 Task: Look for space in Nixa, United States from 10th July, 2023 to 15th July, 2023 for 7 adults in price range Rs.10000 to Rs.15000. Place can be entire place or shared room with 4 bedrooms having 7 beds and 4 bathrooms. Property type can be house, flat, guest house. Amenities needed are: wifi, TV, free parkinig on premises, gym, breakfast. Booking option can be shelf check-in. Required host language is English.
Action: Mouse moved to (413, 102)
Screenshot: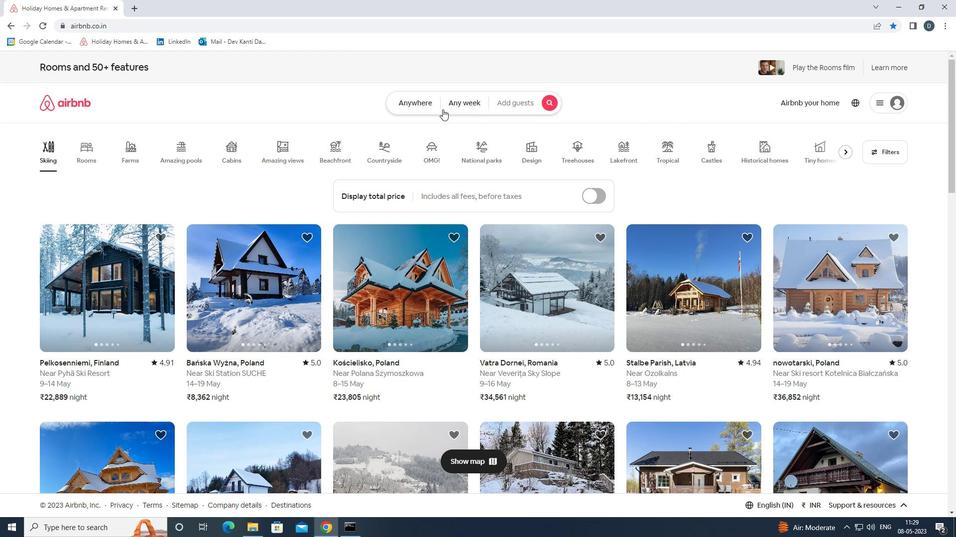 
Action: Mouse pressed left at (413, 102)
Screenshot: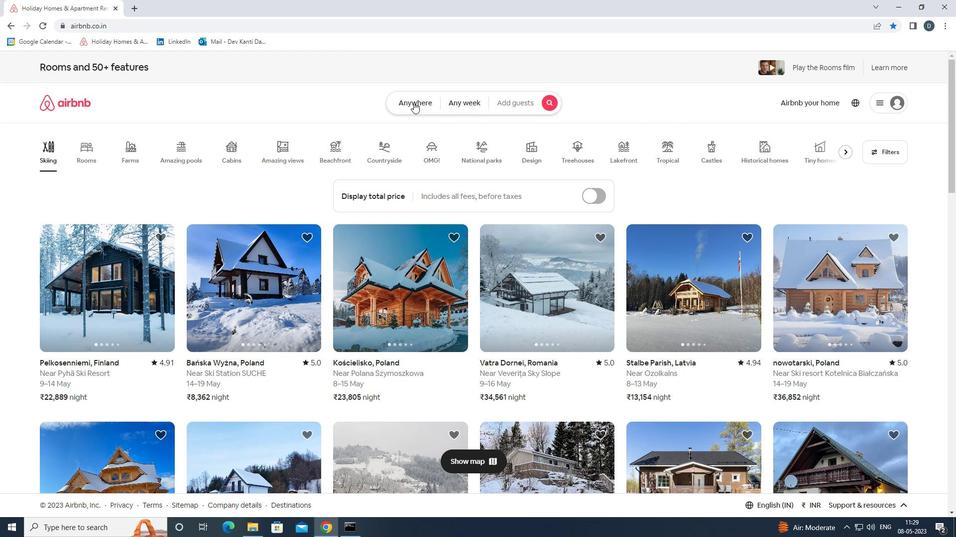 
Action: Mouse moved to (386, 139)
Screenshot: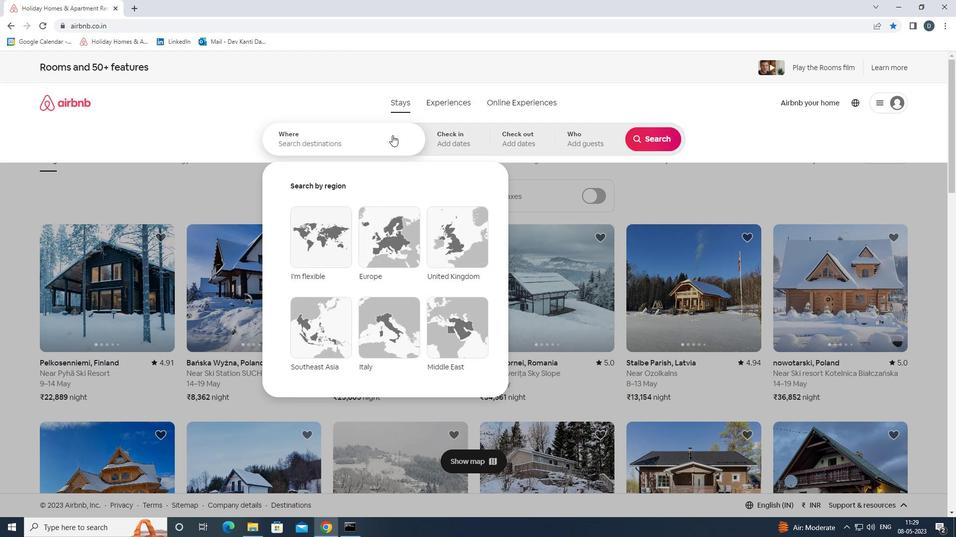 
Action: Mouse pressed left at (386, 139)
Screenshot: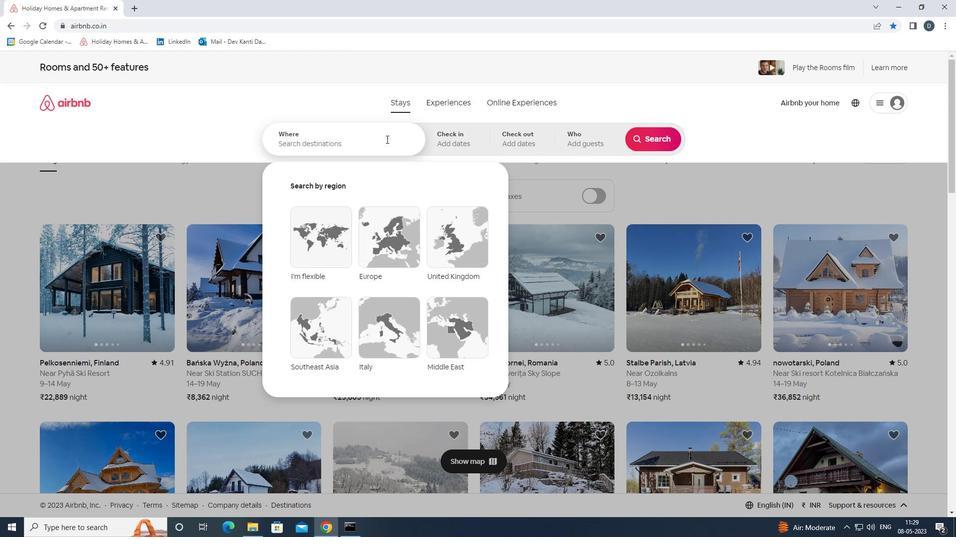 
Action: Mouse moved to (408, 130)
Screenshot: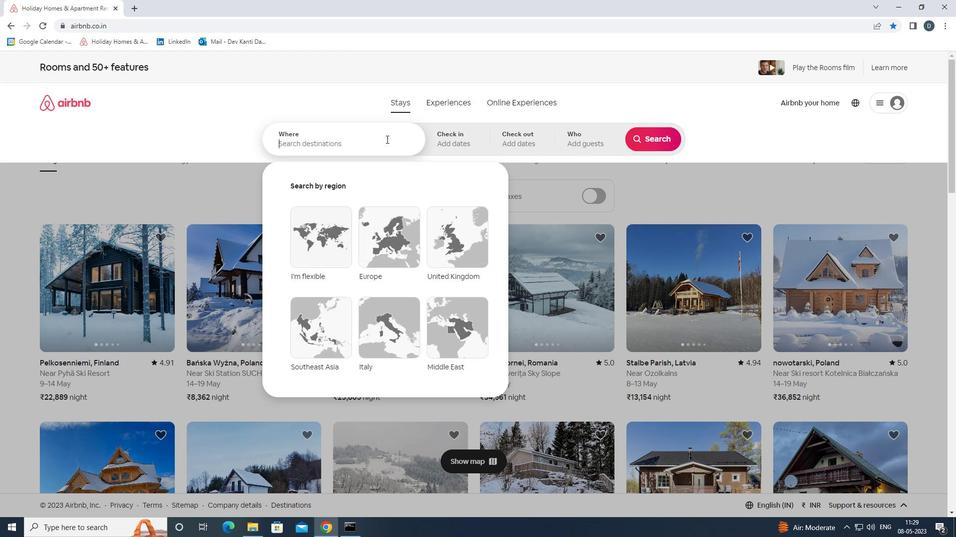 
Action: Key pressed <Key.shift><Key.shift><Key.shift>NIXA,<Key.space><Key.shift><Key.shift><Key.shift><Key.shift><Key.shift><Key.shift><Key.shift>UNITED<Key.space><Key.shift>STATES<Key.enter>
Screenshot: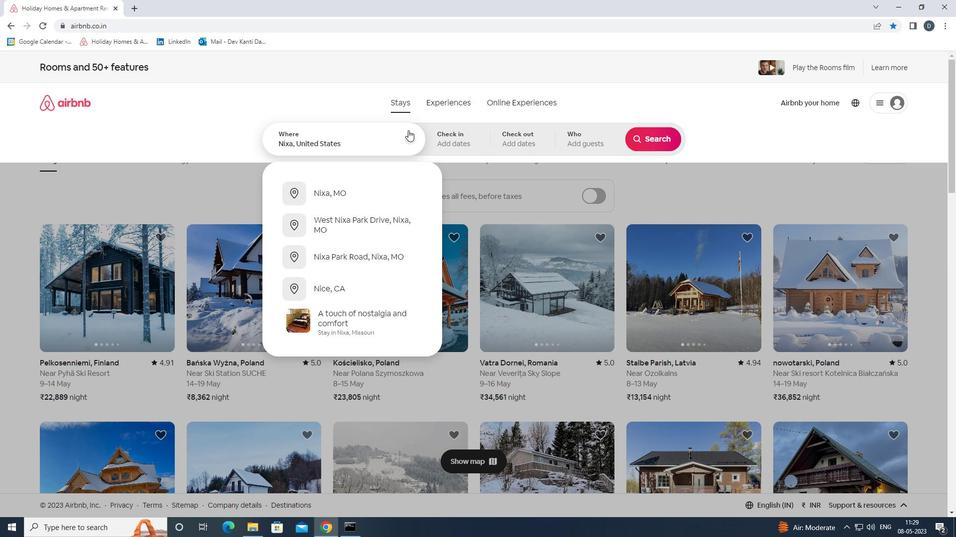 
Action: Mouse moved to (653, 216)
Screenshot: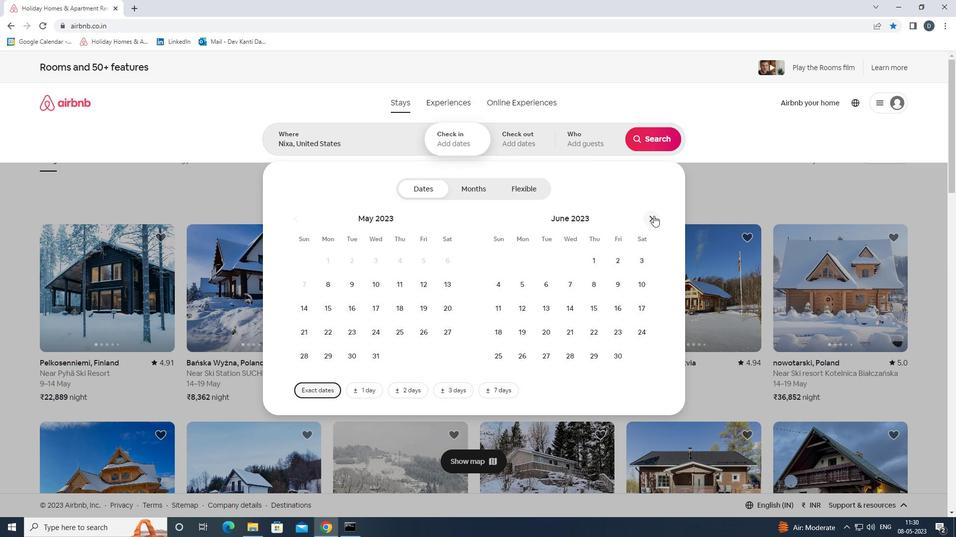 
Action: Mouse pressed left at (653, 216)
Screenshot: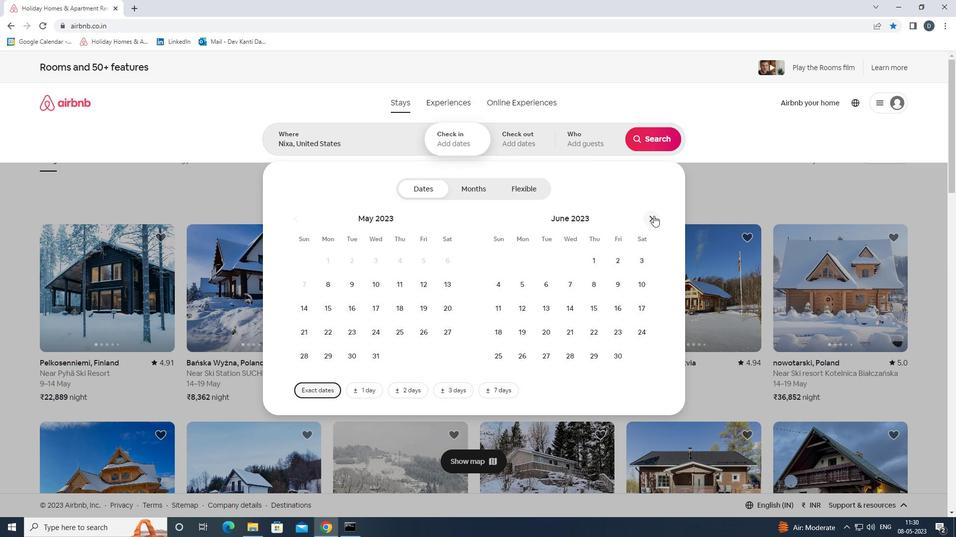 
Action: Mouse moved to (527, 308)
Screenshot: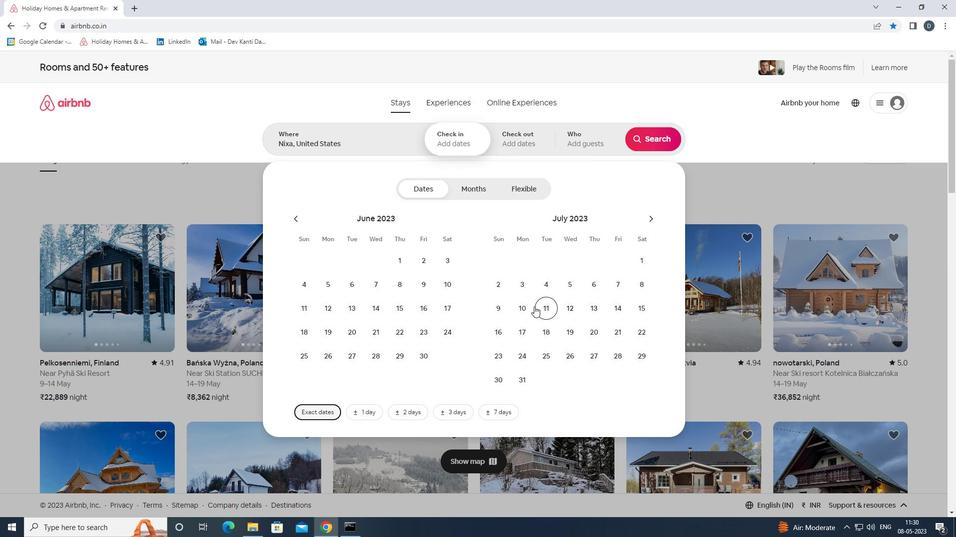 
Action: Mouse pressed left at (527, 308)
Screenshot: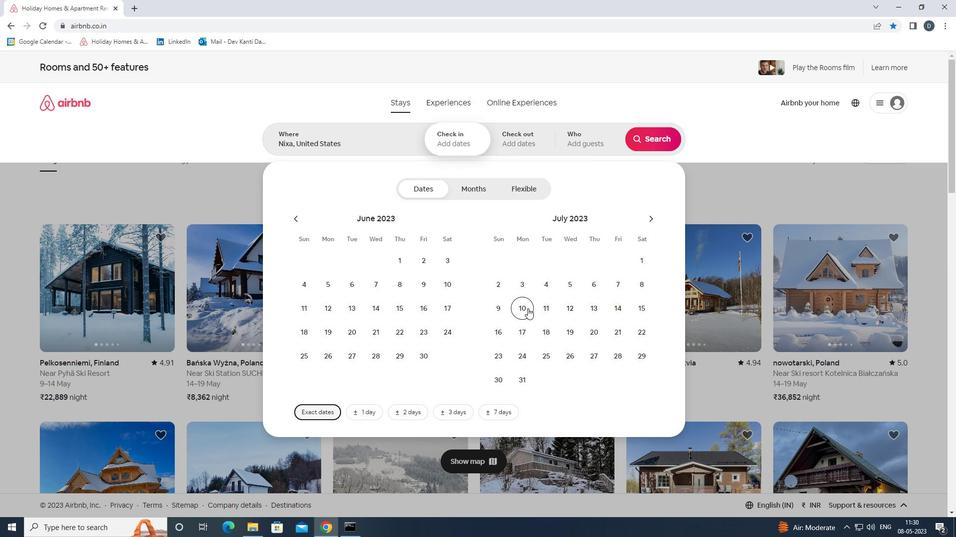 
Action: Mouse moved to (632, 310)
Screenshot: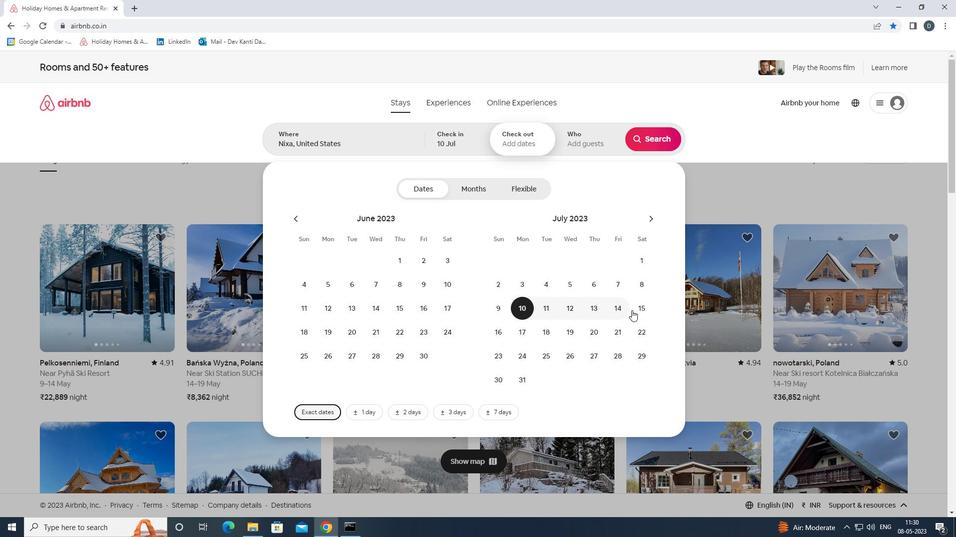 
Action: Mouse pressed left at (632, 310)
Screenshot: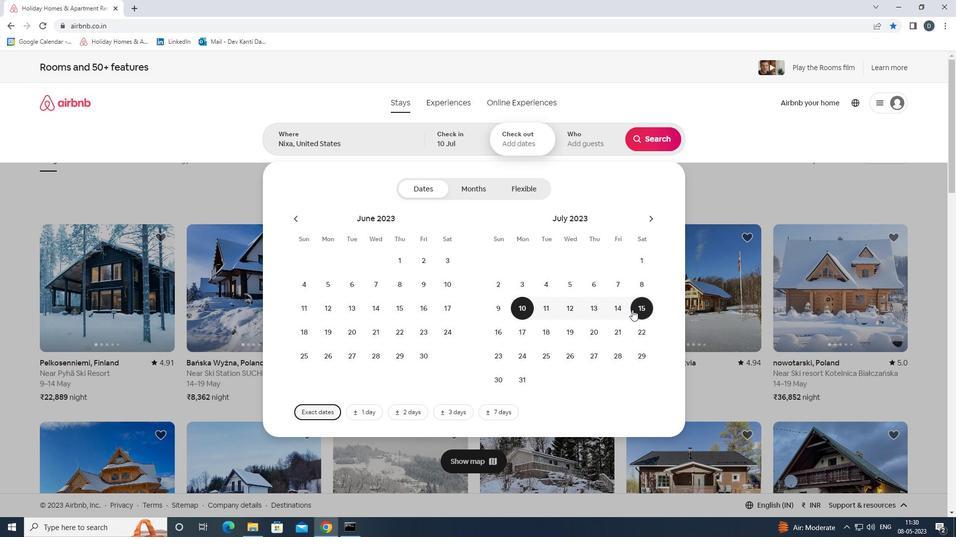
Action: Mouse moved to (595, 146)
Screenshot: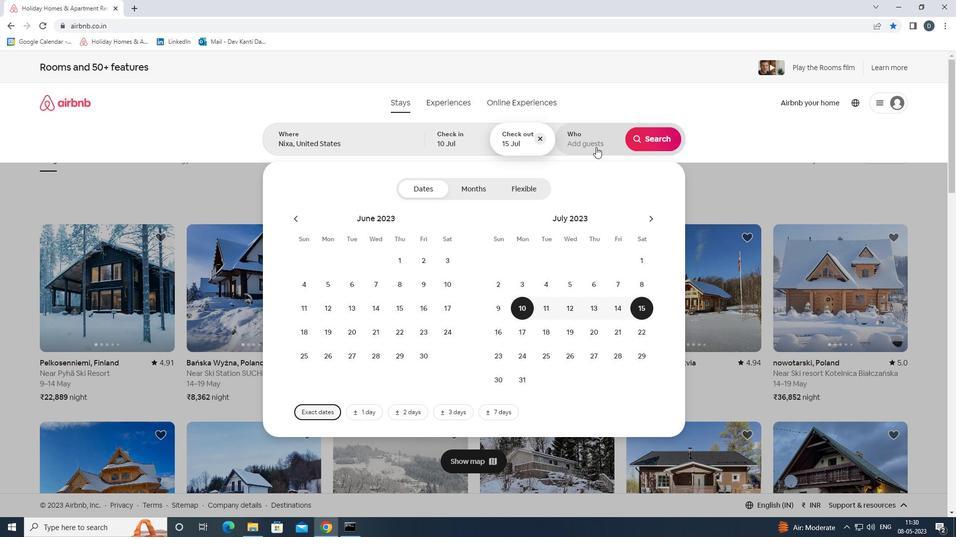 
Action: Mouse pressed left at (595, 146)
Screenshot: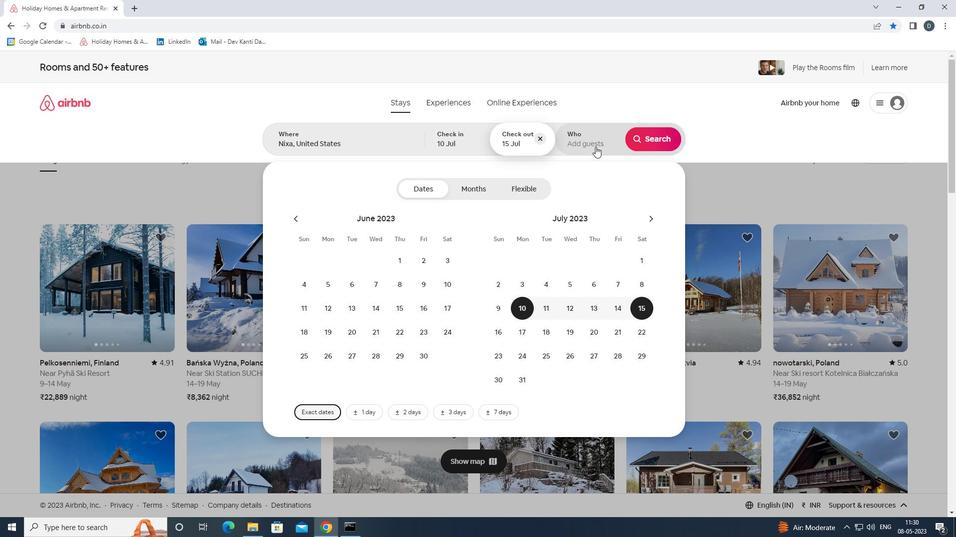 
Action: Mouse moved to (655, 192)
Screenshot: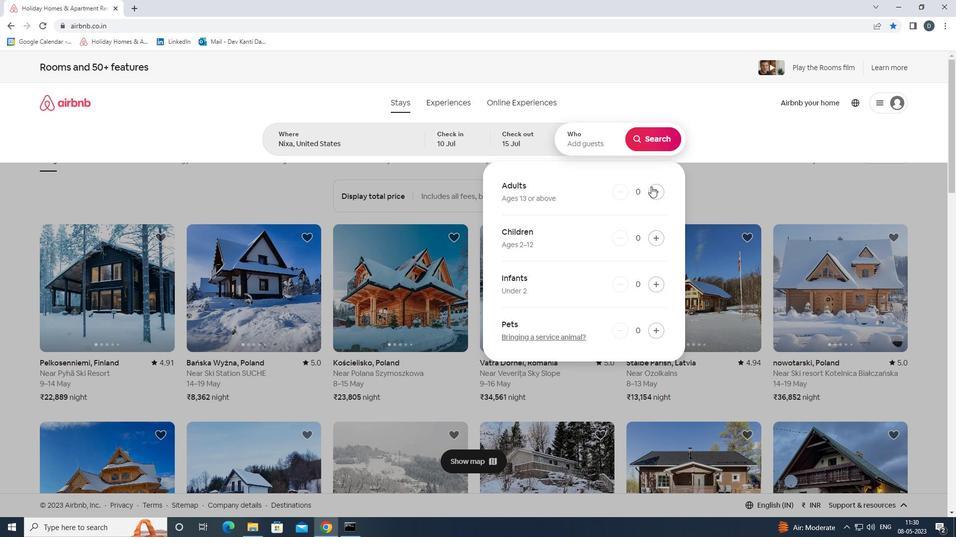 
Action: Mouse pressed left at (655, 192)
Screenshot: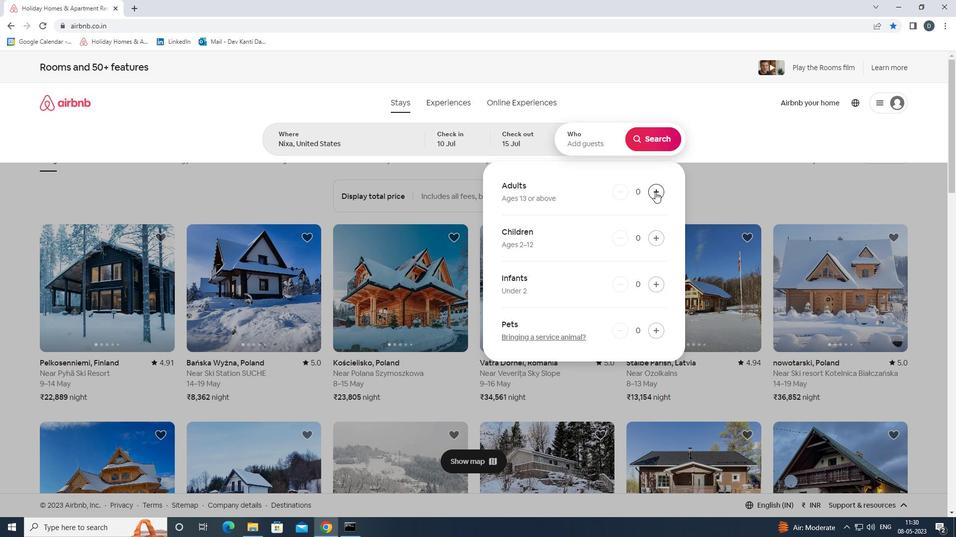 
Action: Mouse pressed left at (655, 192)
Screenshot: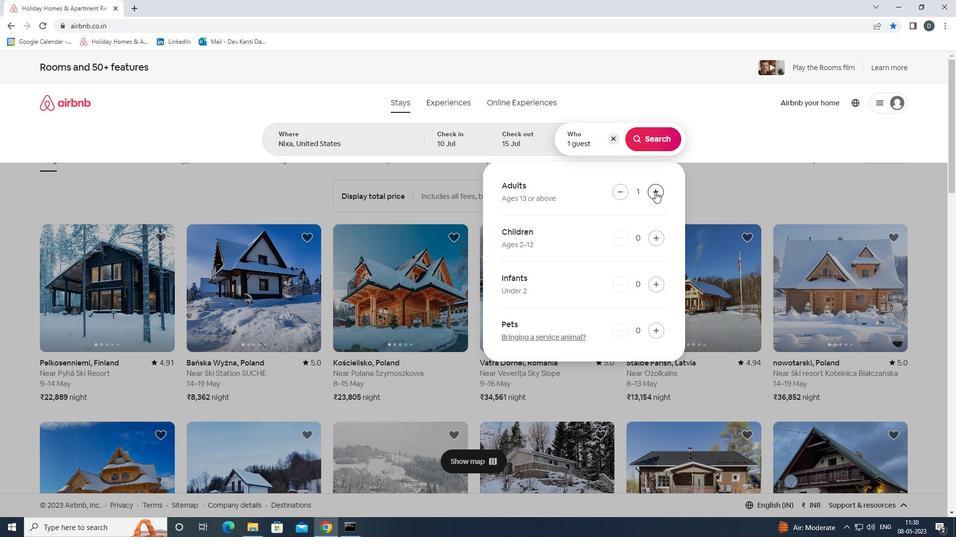 
Action: Mouse pressed left at (655, 192)
Screenshot: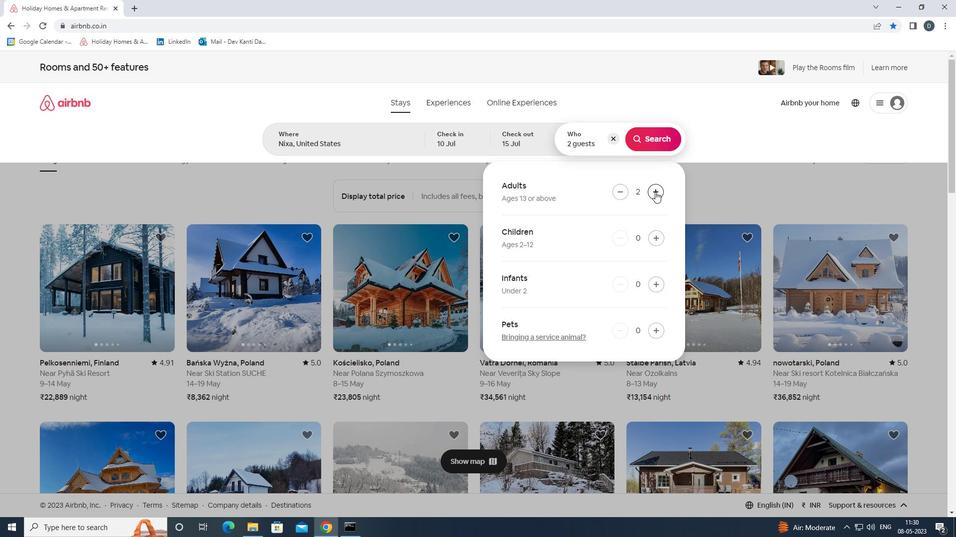 
Action: Mouse pressed left at (655, 192)
Screenshot: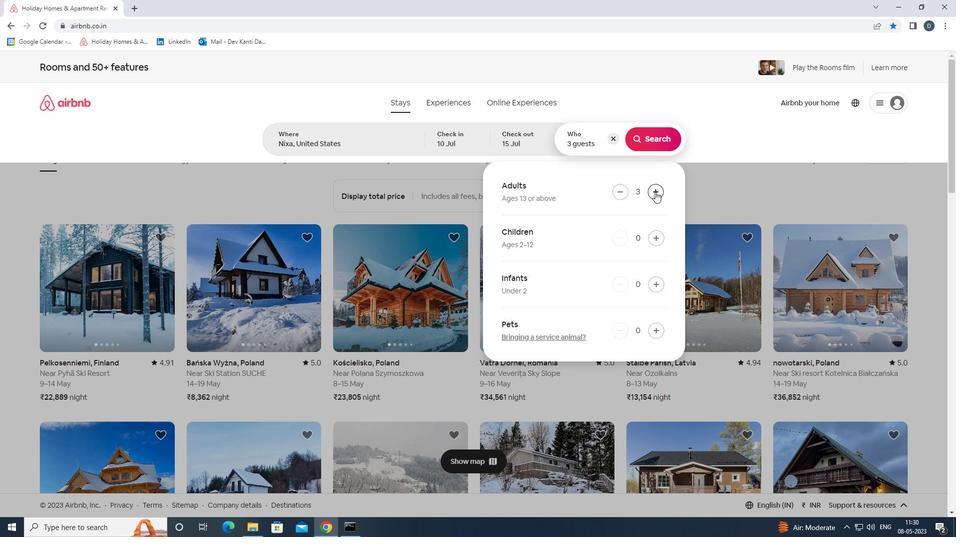 
Action: Mouse pressed left at (655, 192)
Screenshot: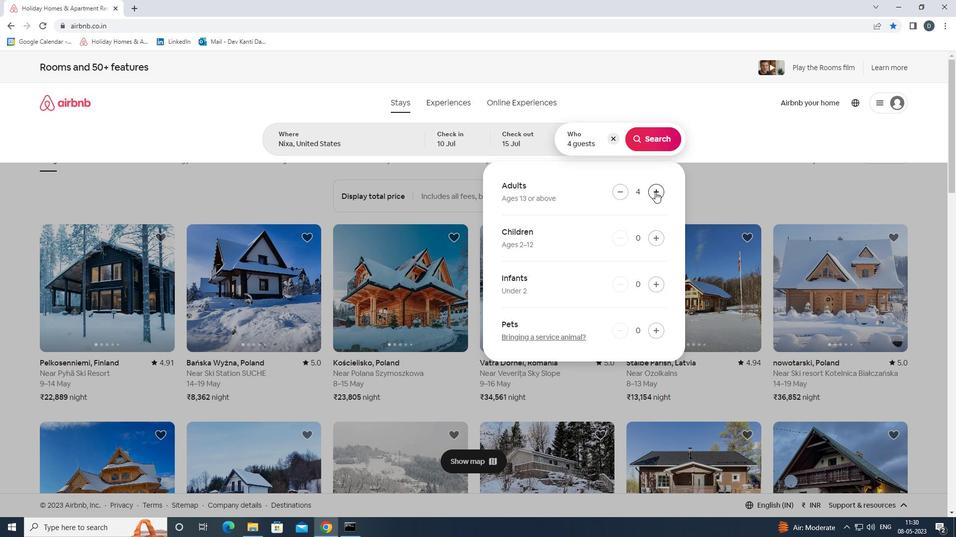 
Action: Mouse pressed left at (655, 192)
Screenshot: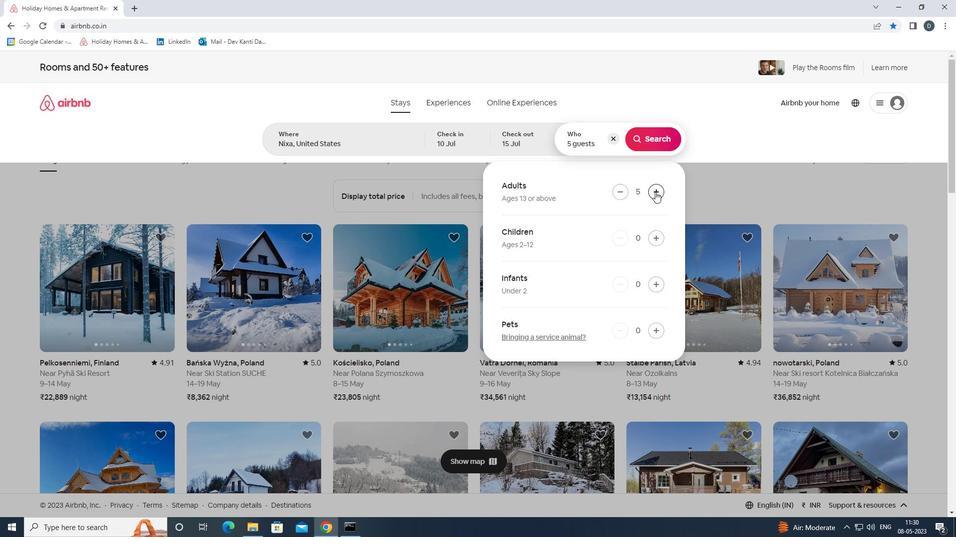 
Action: Mouse pressed left at (655, 192)
Screenshot: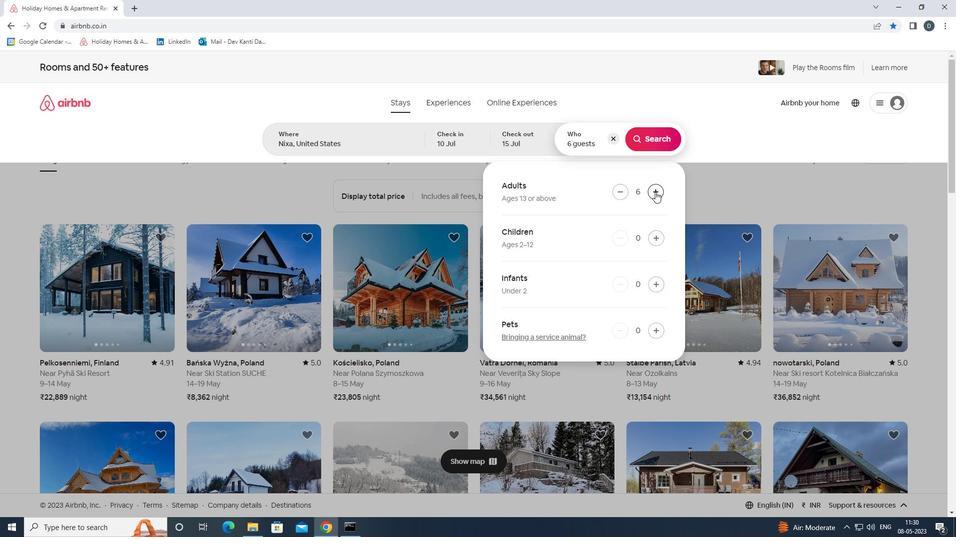 
Action: Mouse moved to (649, 146)
Screenshot: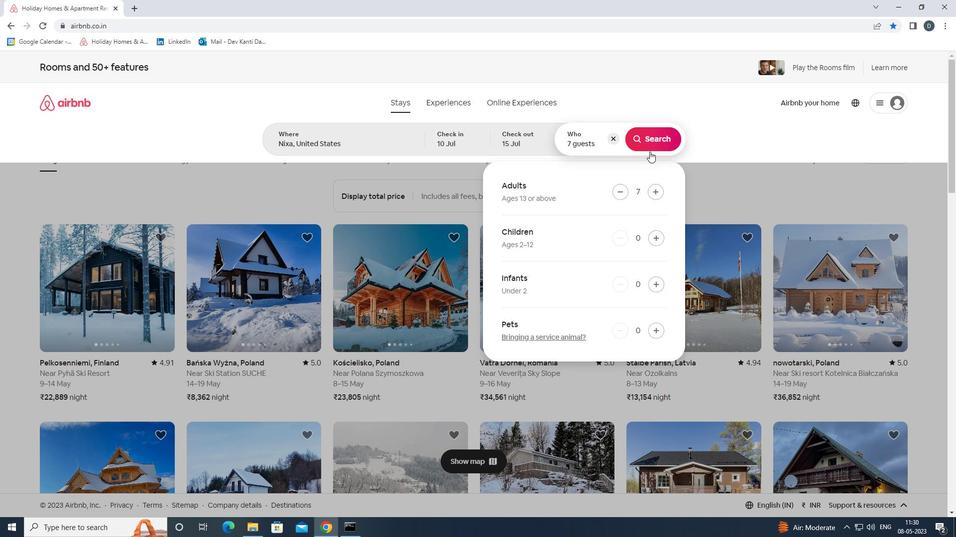 
Action: Mouse pressed left at (649, 146)
Screenshot: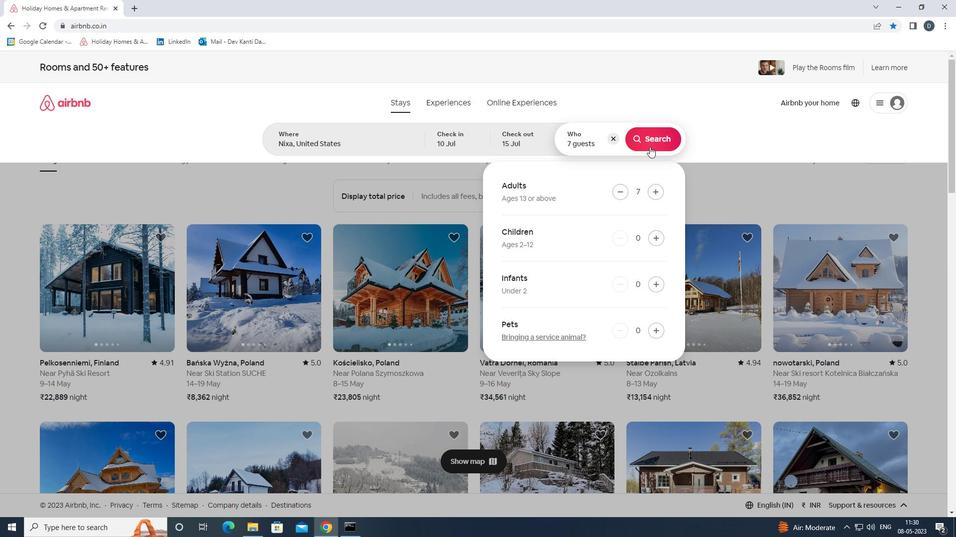 
Action: Mouse moved to (899, 104)
Screenshot: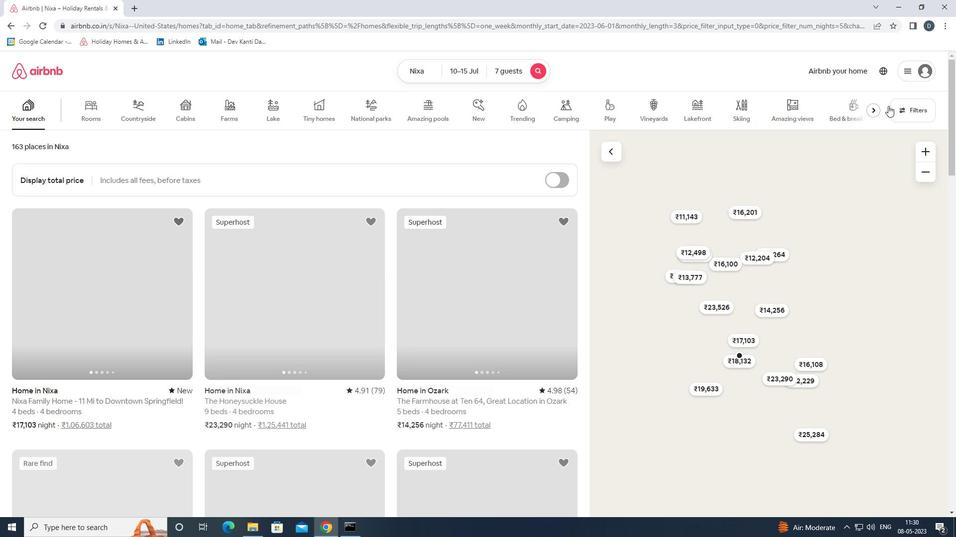 
Action: Mouse pressed left at (899, 104)
Screenshot: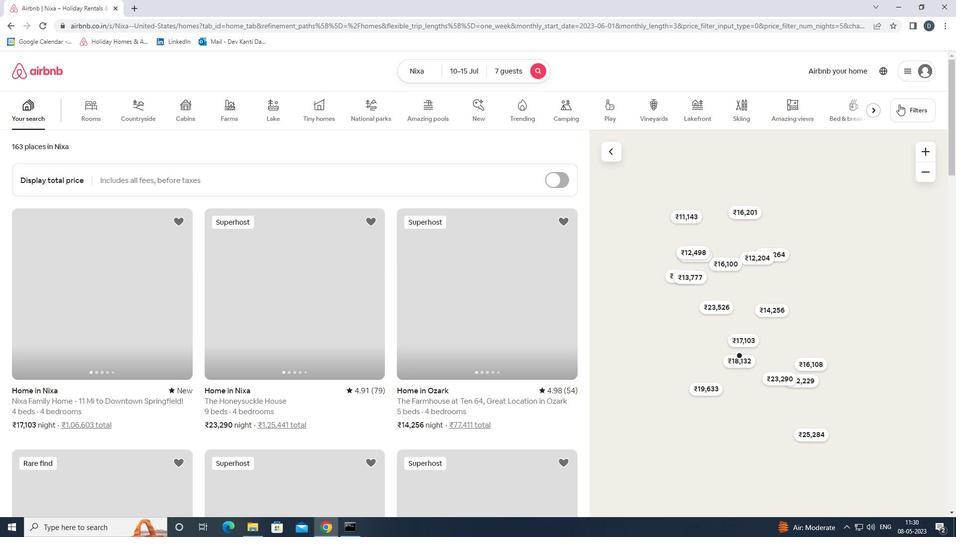 
Action: Mouse moved to (437, 354)
Screenshot: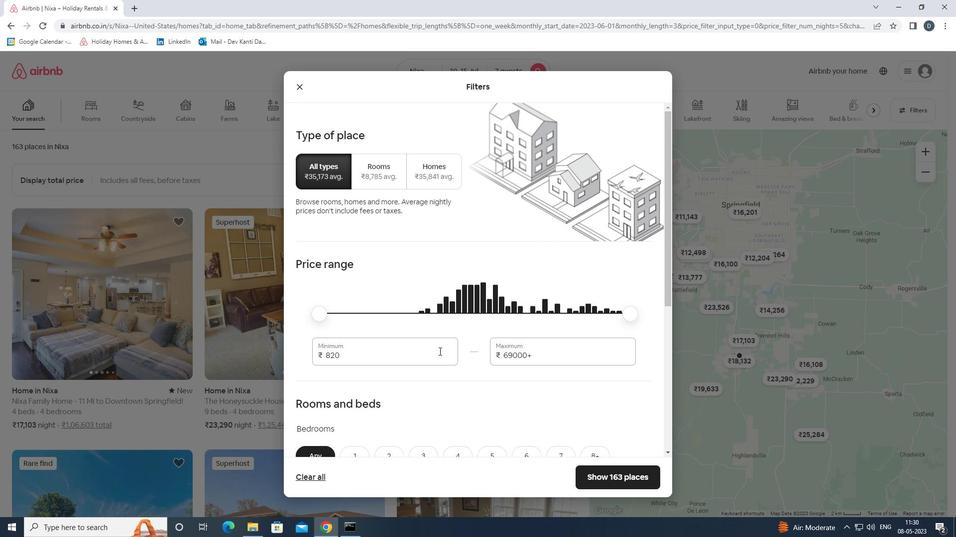 
Action: Mouse pressed left at (437, 354)
Screenshot: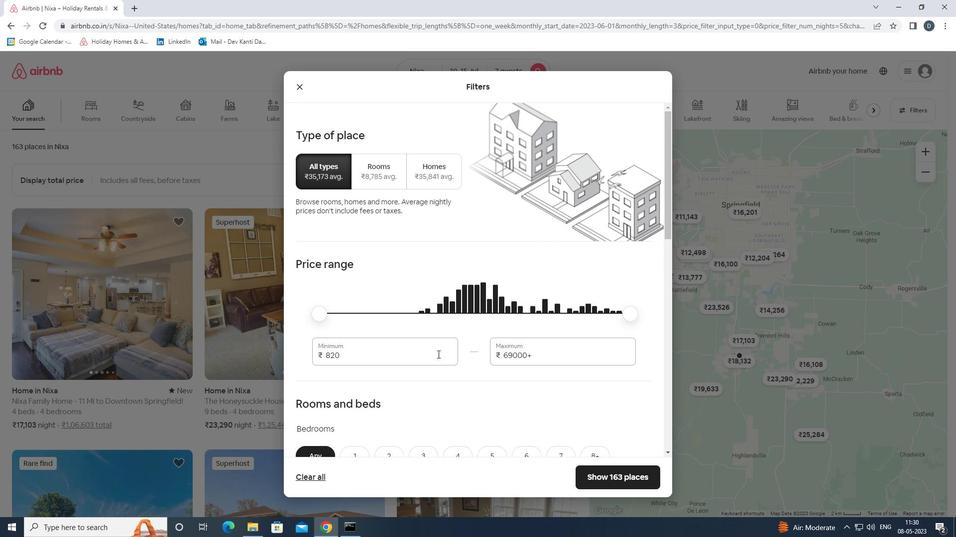 
Action: Mouse pressed left at (437, 354)
Screenshot: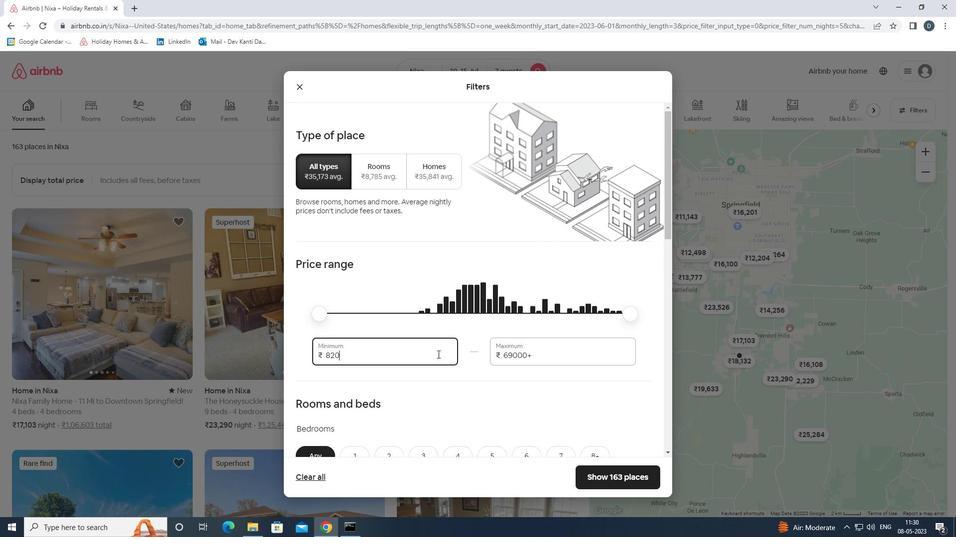 
Action: Mouse moved to (440, 347)
Screenshot: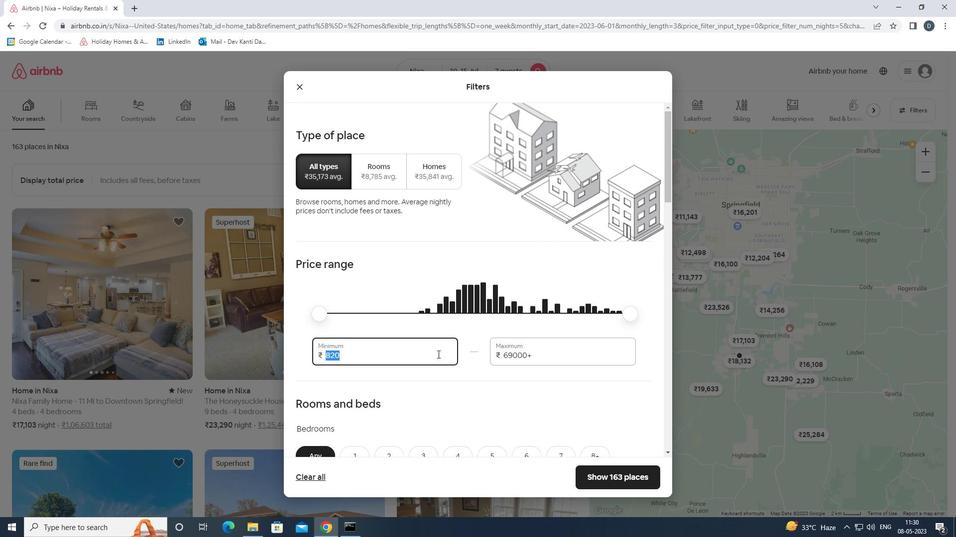 
Action: Key pressed 10000<Key.tab>15000
Screenshot: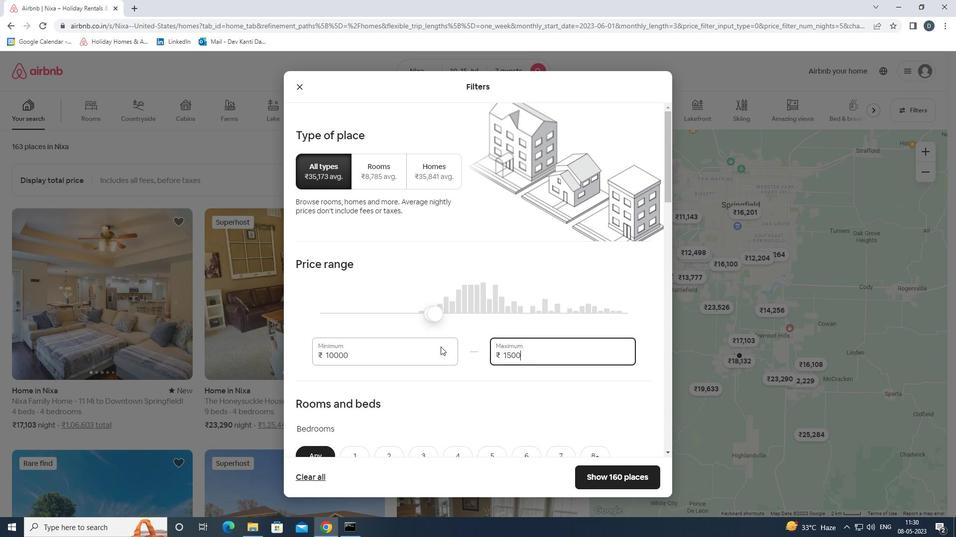 
Action: Mouse scrolled (440, 346) with delta (0, 0)
Screenshot: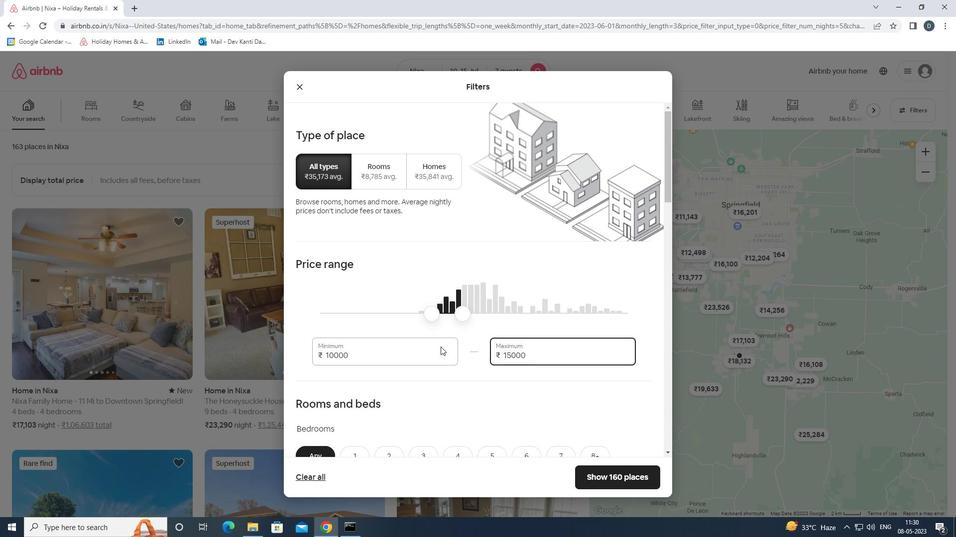 
Action: Mouse scrolled (440, 346) with delta (0, 0)
Screenshot: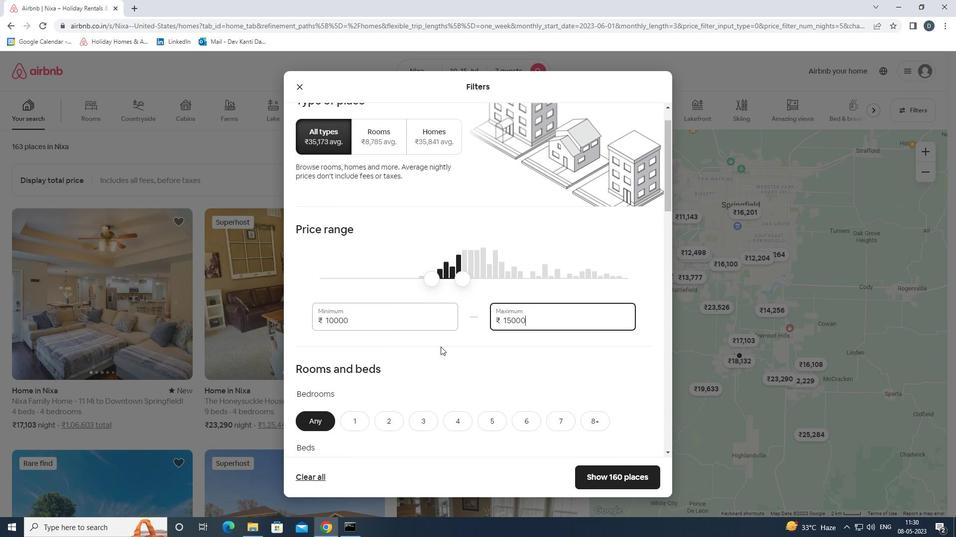 
Action: Mouse scrolled (440, 346) with delta (0, 0)
Screenshot: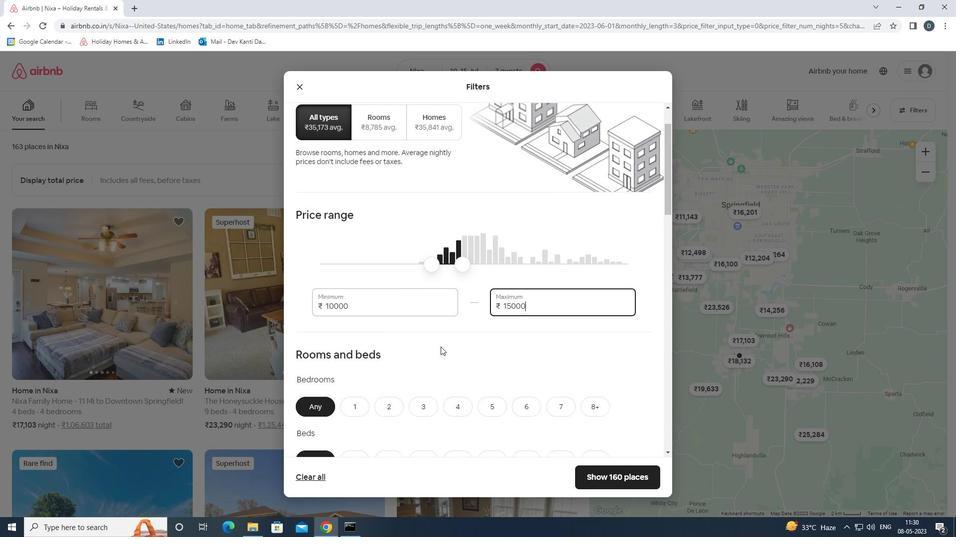 
Action: Mouse moved to (462, 310)
Screenshot: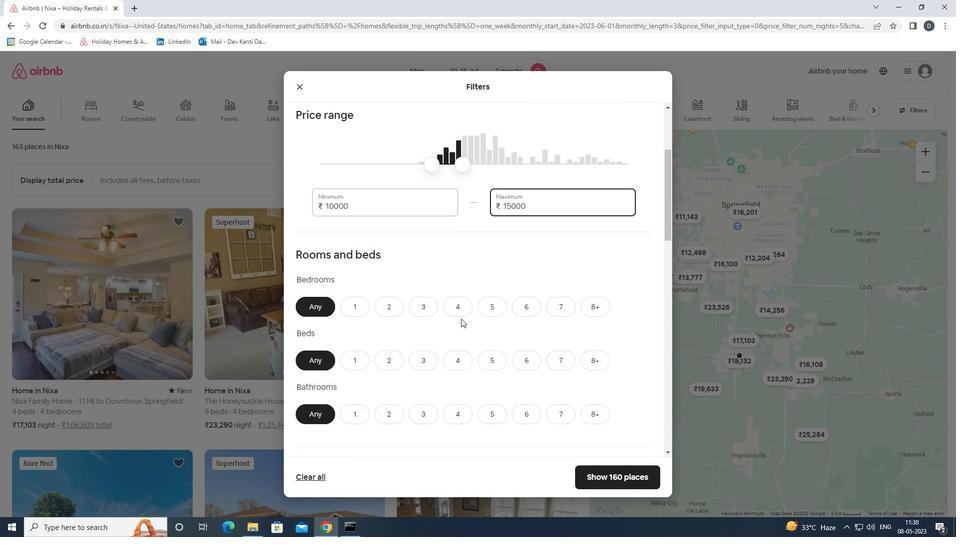 
Action: Mouse pressed left at (462, 310)
Screenshot: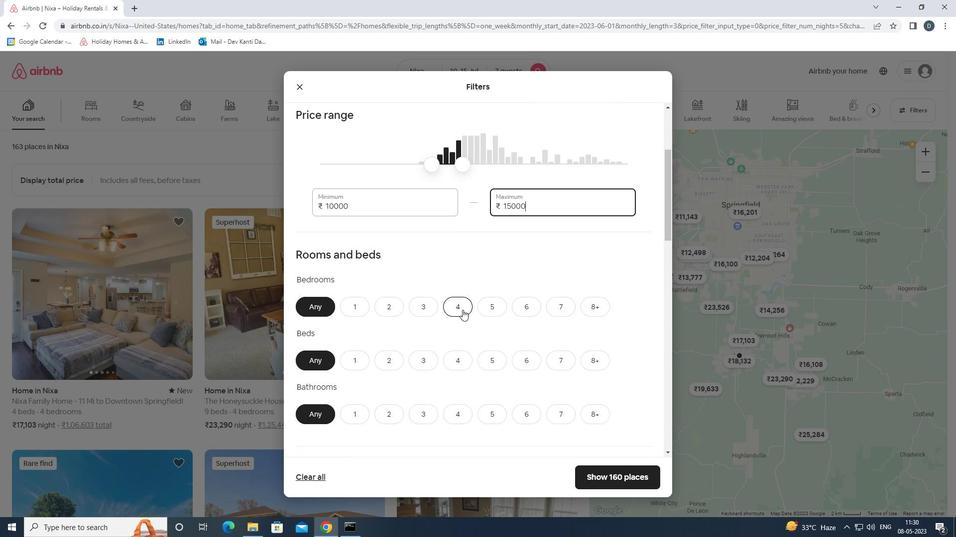 
Action: Mouse moved to (564, 365)
Screenshot: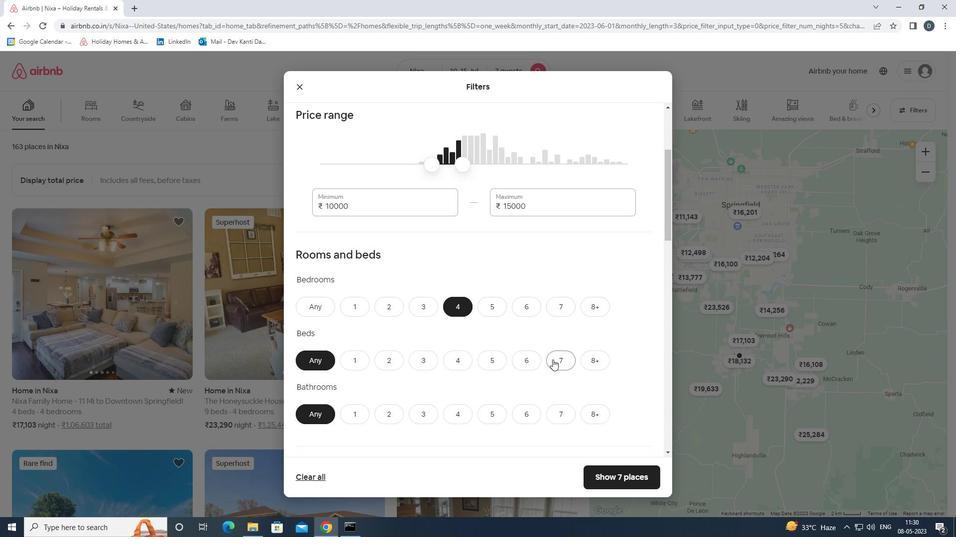 
Action: Mouse pressed left at (564, 365)
Screenshot: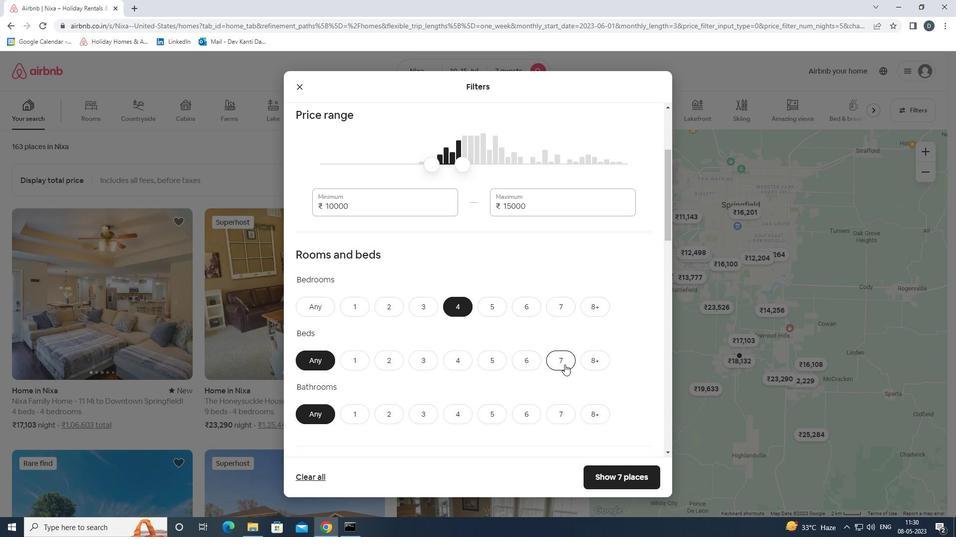 
Action: Mouse moved to (461, 410)
Screenshot: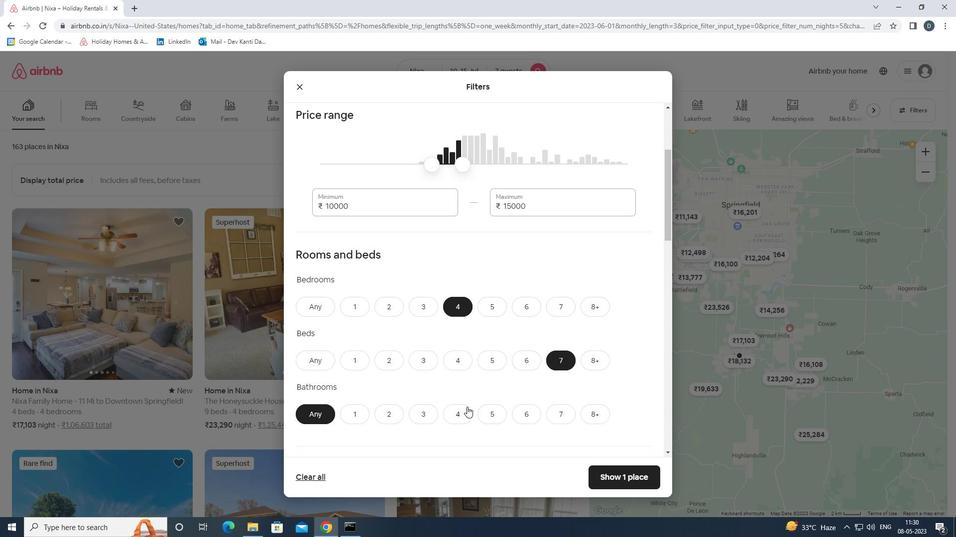 
Action: Mouse pressed left at (461, 410)
Screenshot: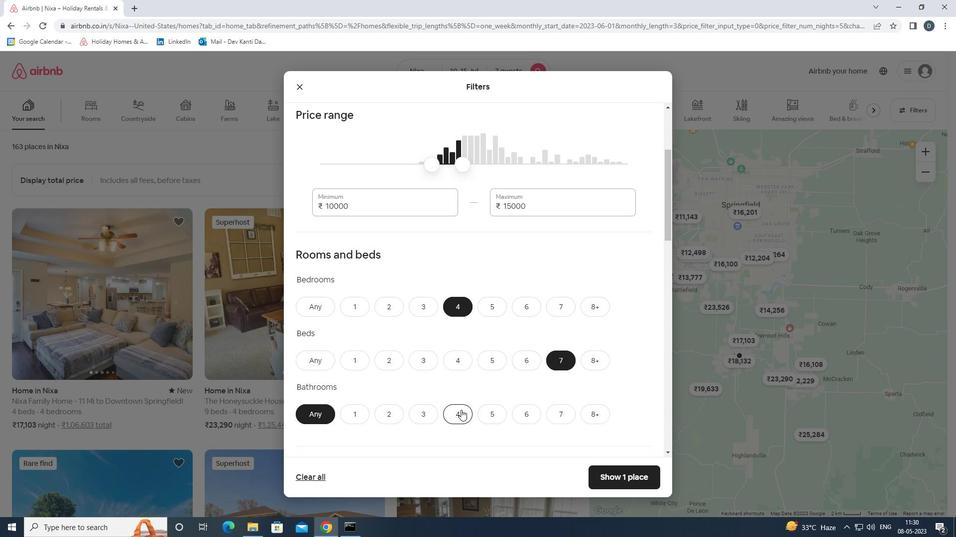 
Action: Mouse moved to (460, 410)
Screenshot: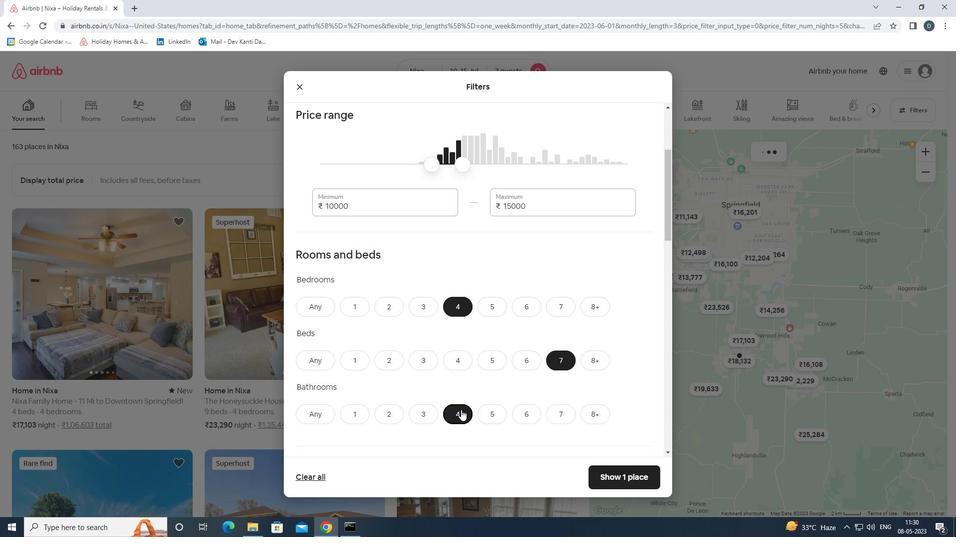 
Action: Mouse scrolled (460, 410) with delta (0, 0)
Screenshot: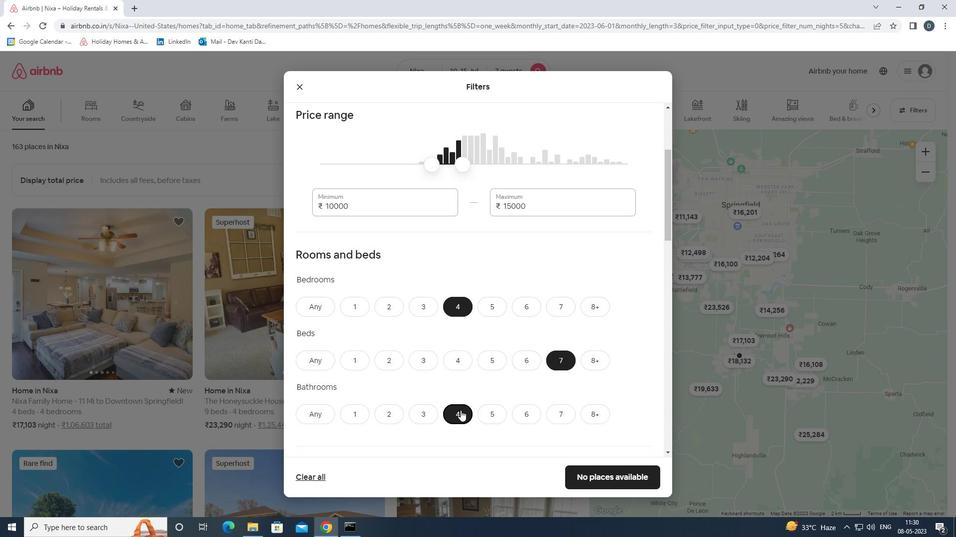
Action: Mouse scrolled (460, 410) with delta (0, 0)
Screenshot: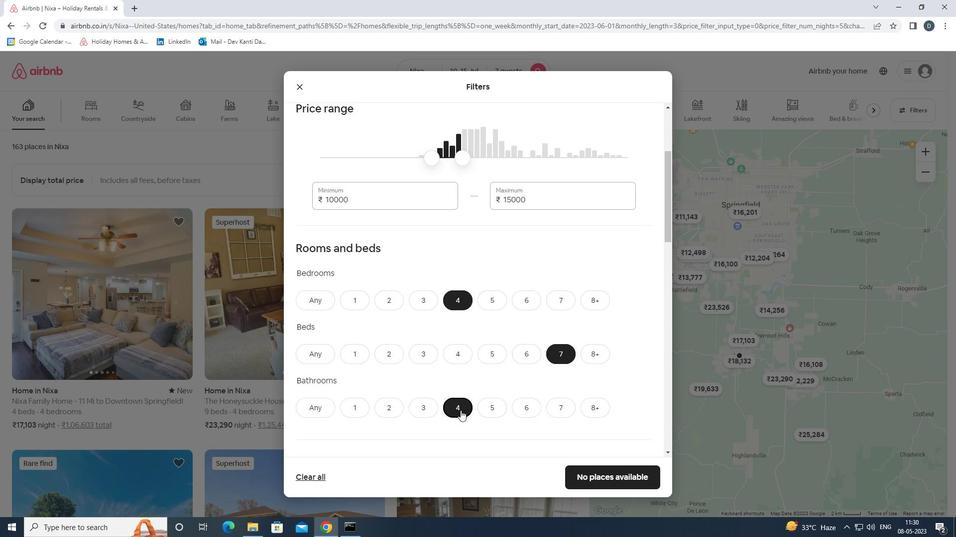 
Action: Mouse scrolled (460, 410) with delta (0, 0)
Screenshot: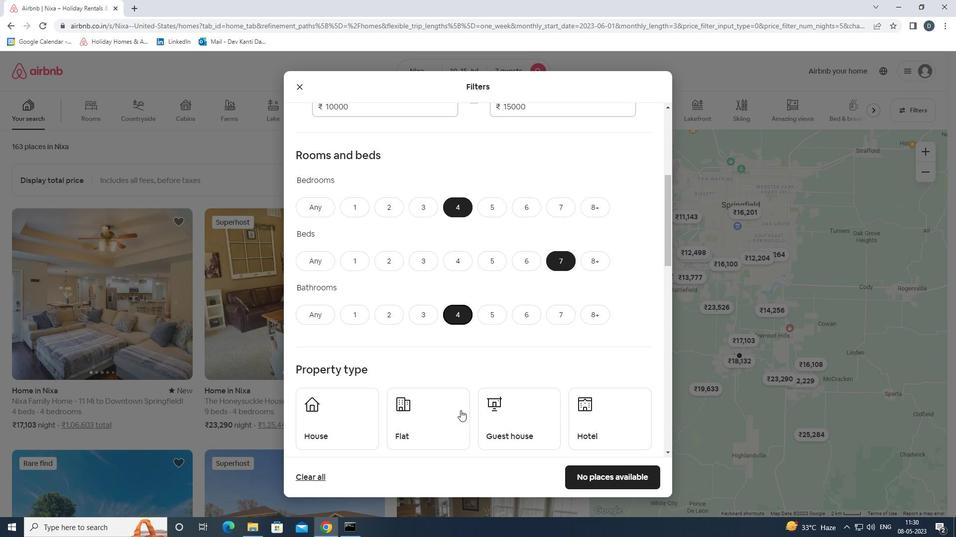 
Action: Mouse moved to (361, 389)
Screenshot: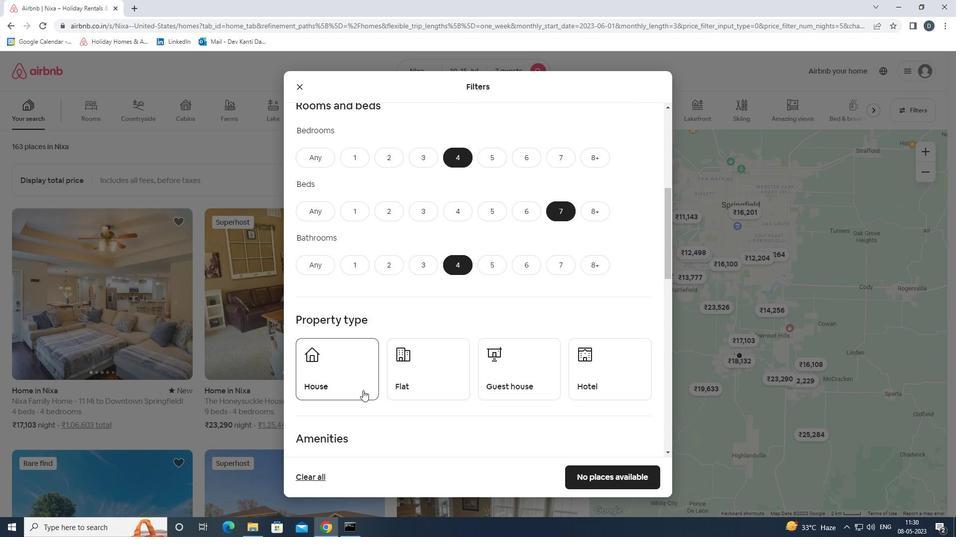 
Action: Mouse pressed left at (361, 389)
Screenshot: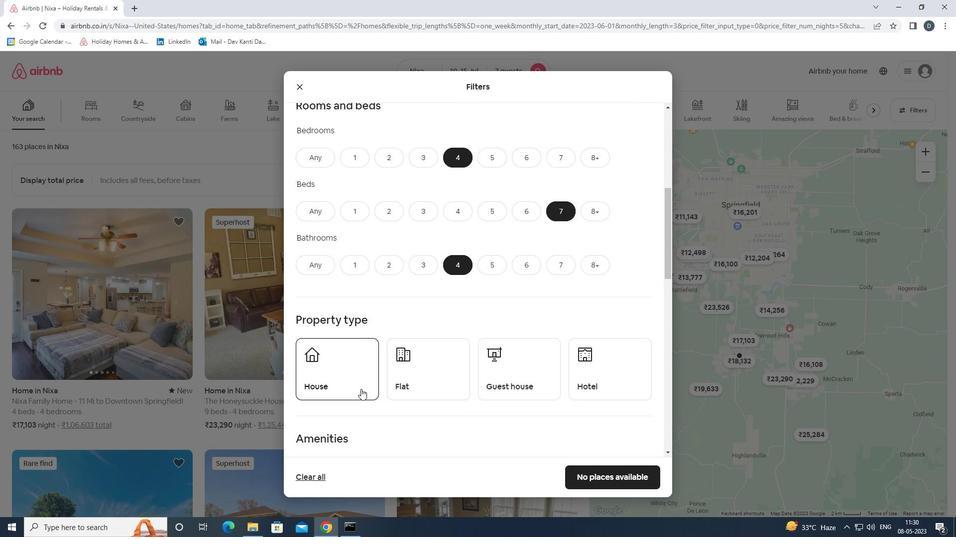 
Action: Mouse moved to (439, 376)
Screenshot: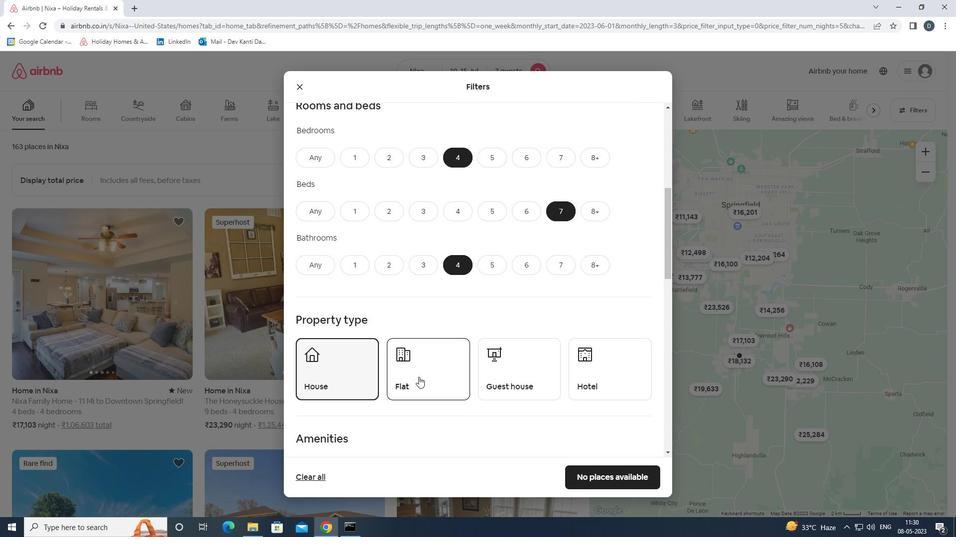 
Action: Mouse pressed left at (439, 376)
Screenshot: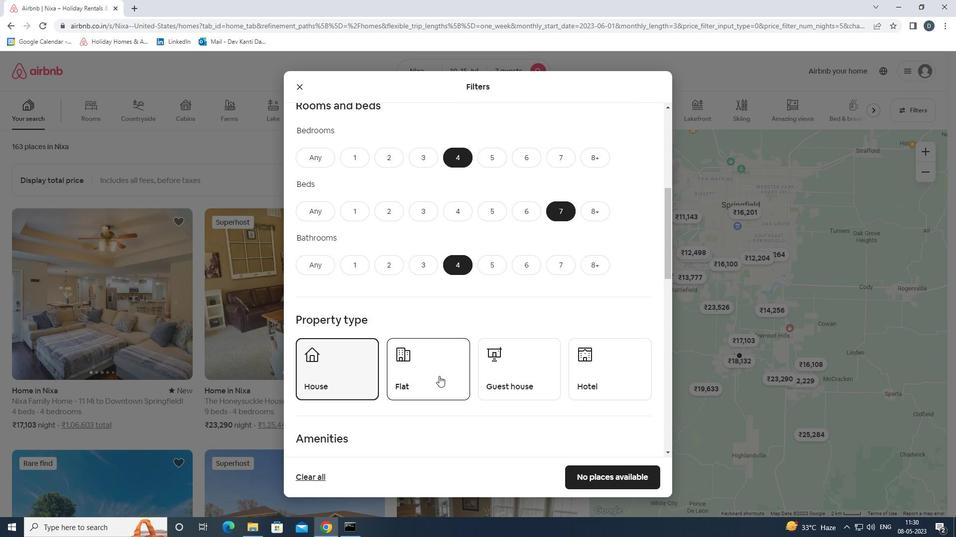 
Action: Mouse moved to (509, 371)
Screenshot: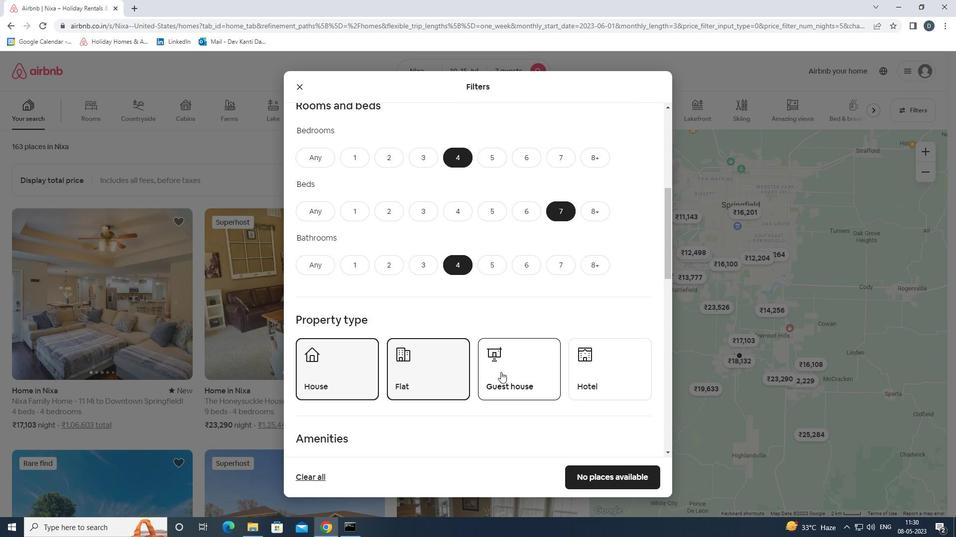 
Action: Mouse pressed left at (509, 371)
Screenshot: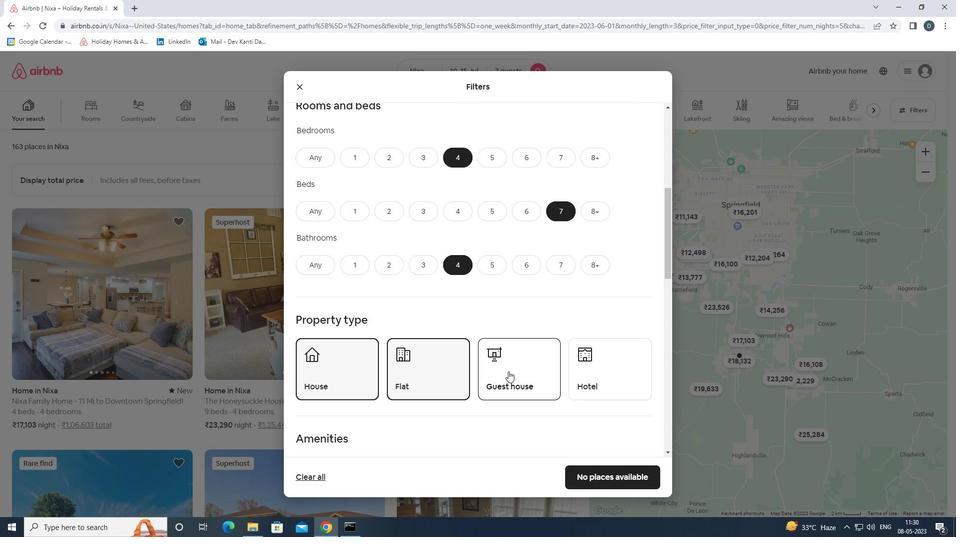 
Action: Mouse scrolled (509, 371) with delta (0, 0)
Screenshot: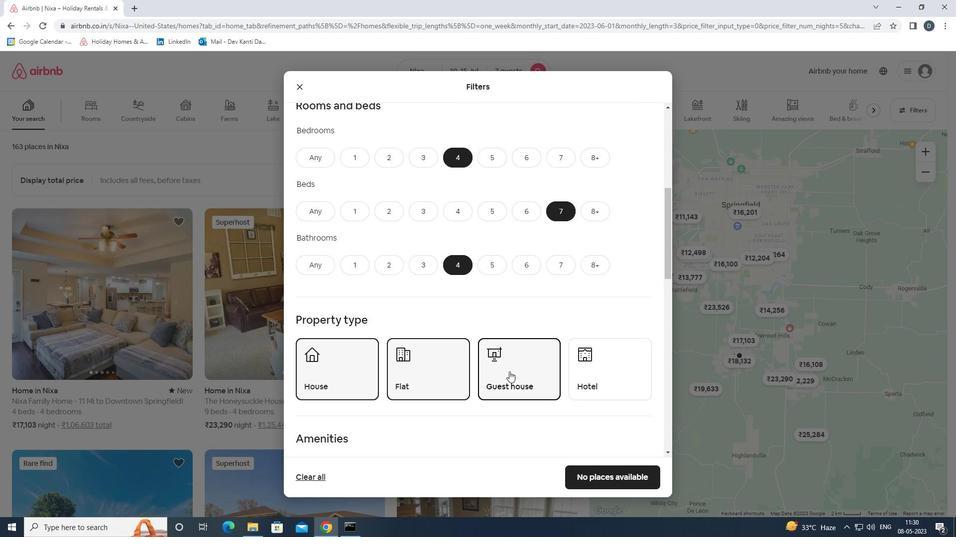 
Action: Mouse scrolled (509, 371) with delta (0, 0)
Screenshot: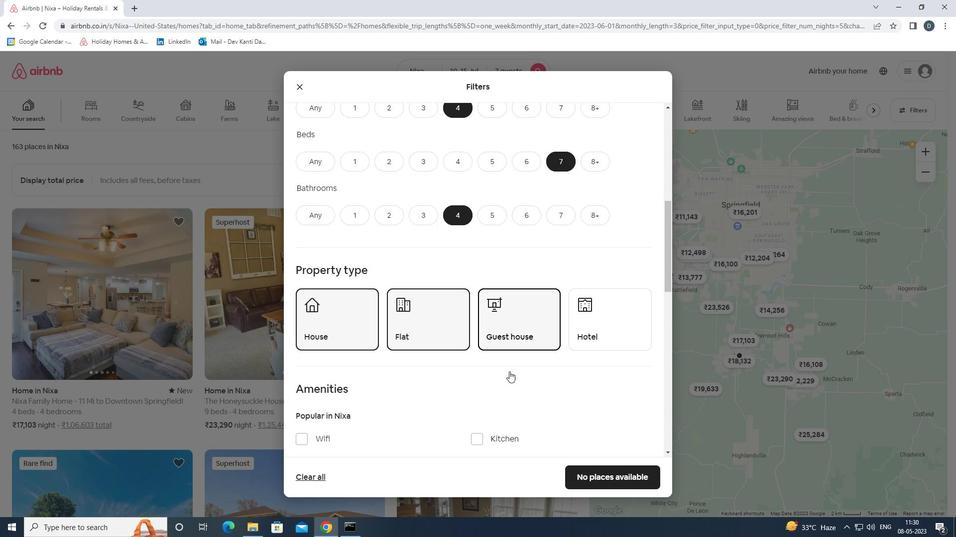 
Action: Mouse scrolled (509, 371) with delta (0, 0)
Screenshot: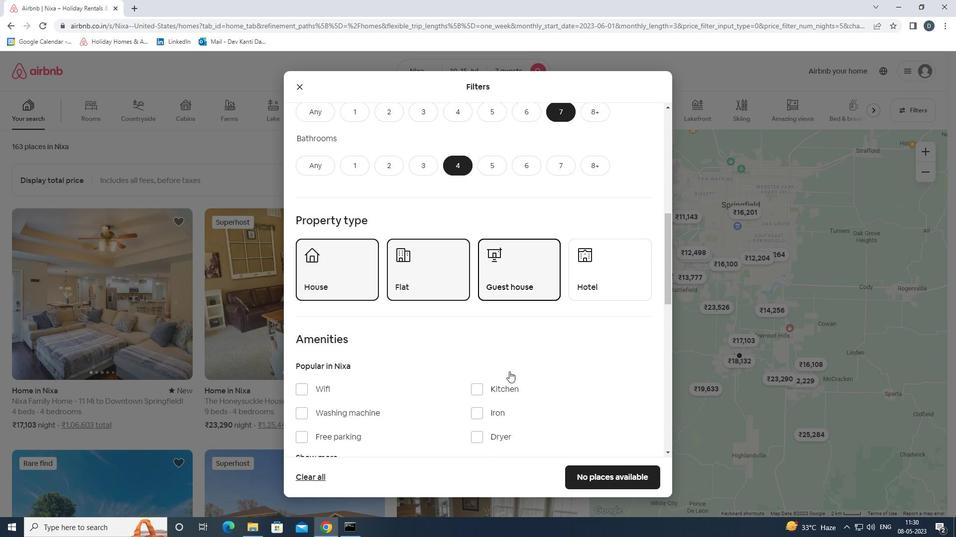 
Action: Mouse moved to (324, 342)
Screenshot: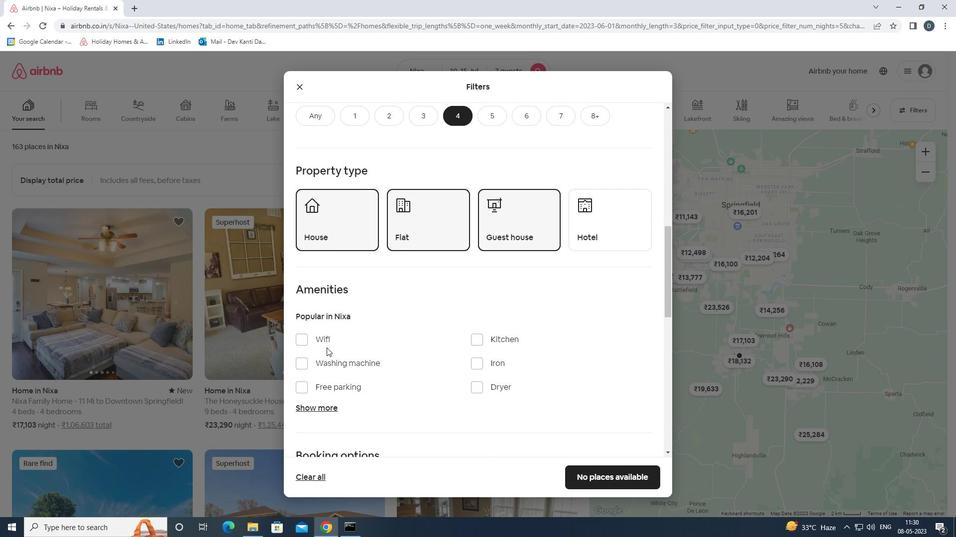 
Action: Mouse pressed left at (324, 342)
Screenshot: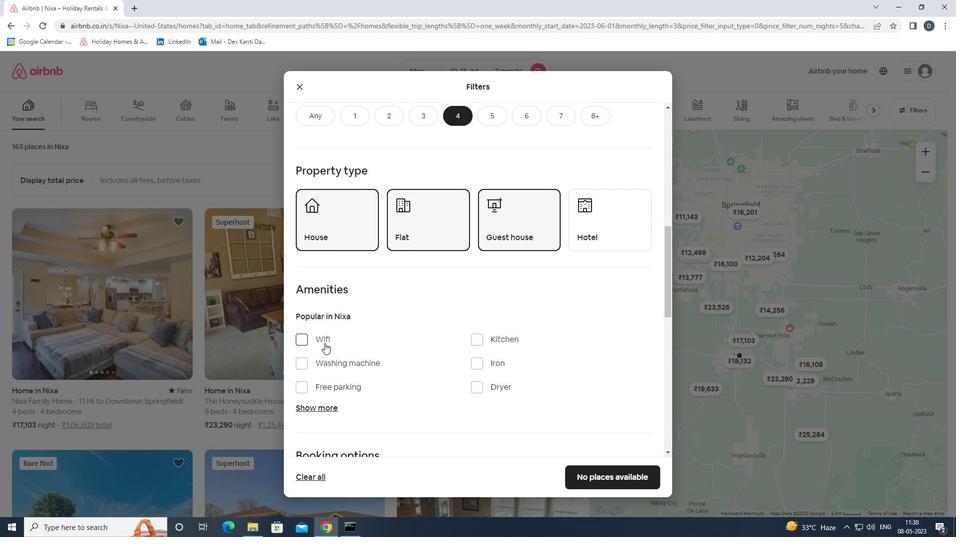 
Action: Mouse moved to (325, 384)
Screenshot: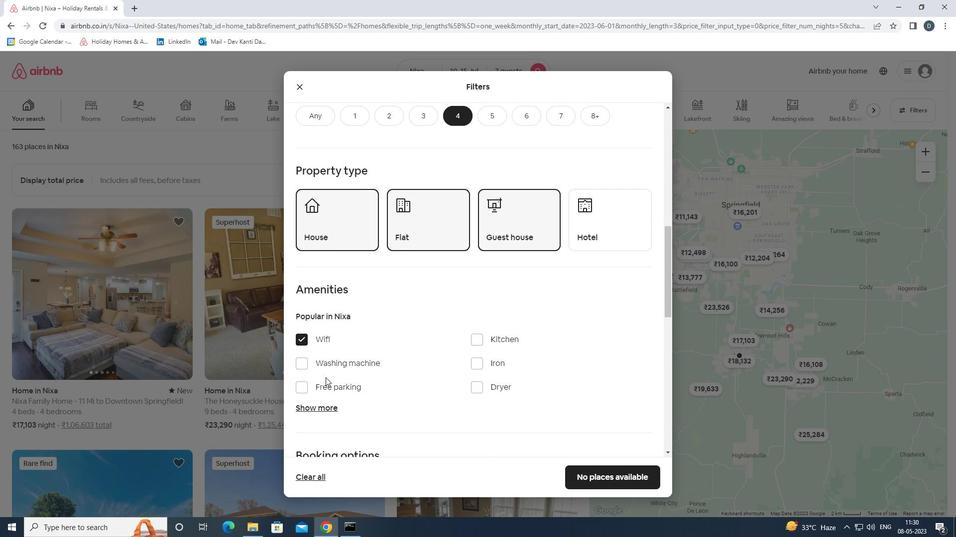 
Action: Mouse pressed left at (325, 384)
Screenshot: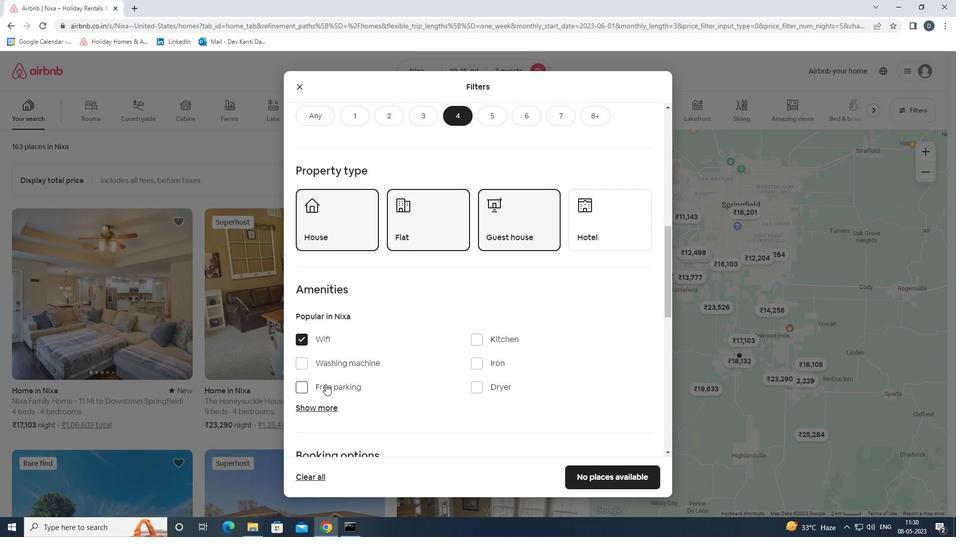 
Action: Mouse moved to (330, 404)
Screenshot: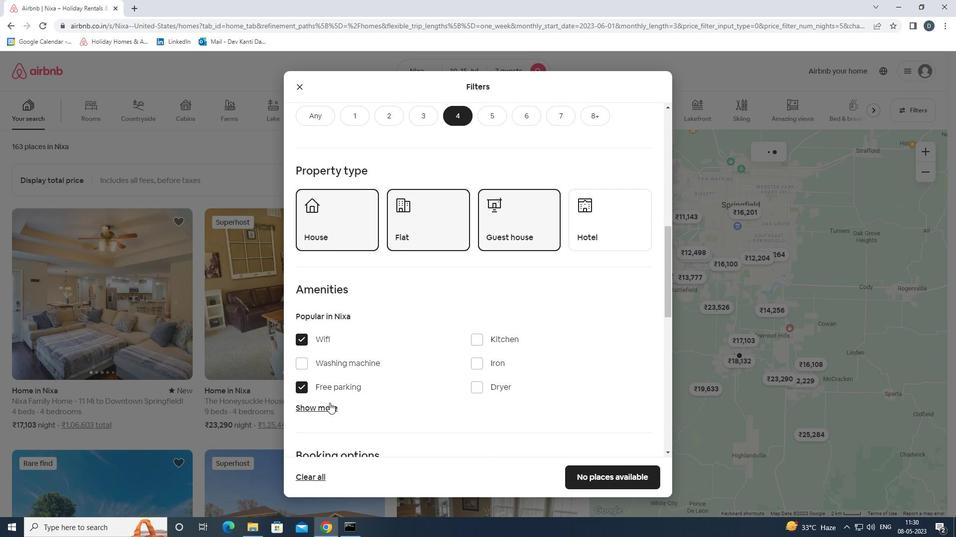 
Action: Mouse pressed left at (330, 404)
Screenshot: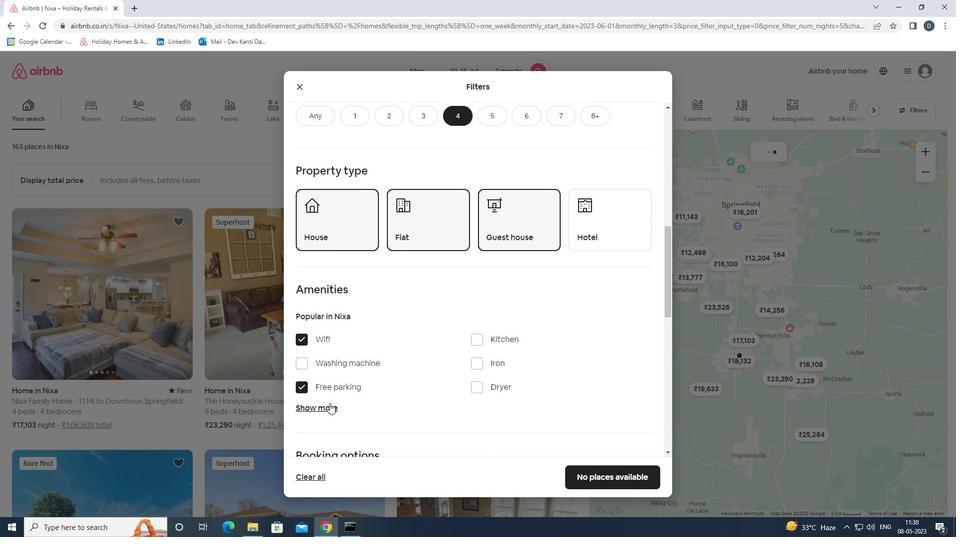 
Action: Mouse moved to (425, 397)
Screenshot: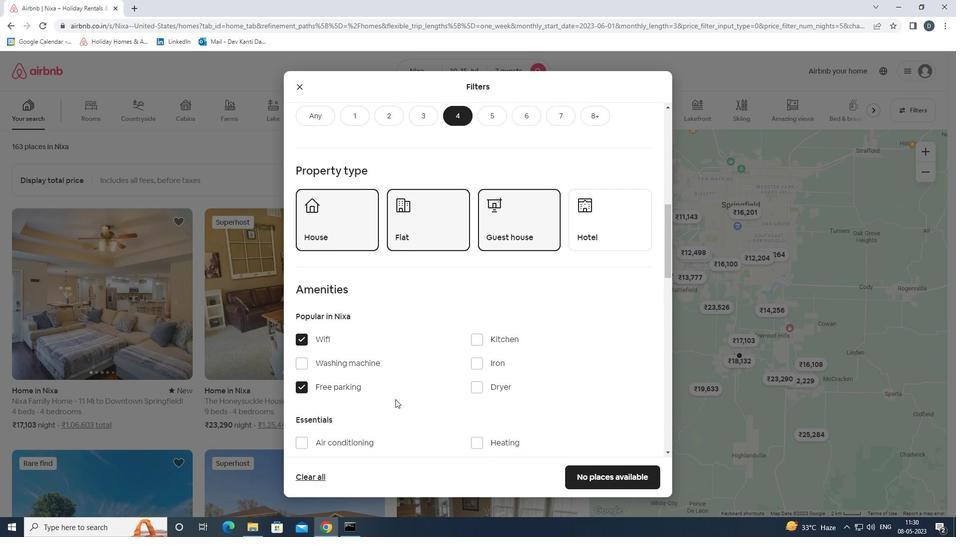 
Action: Mouse scrolled (425, 396) with delta (0, 0)
Screenshot: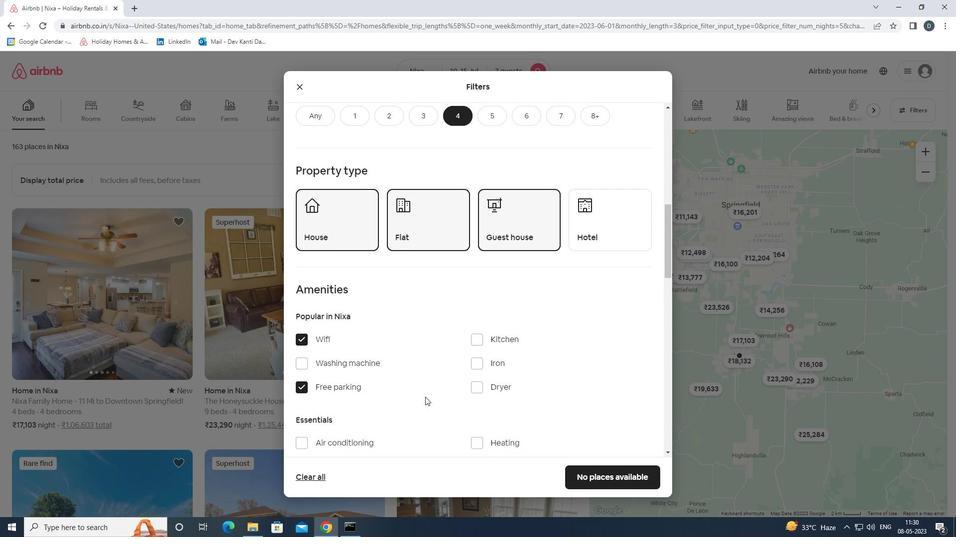 
Action: Mouse scrolled (425, 396) with delta (0, 0)
Screenshot: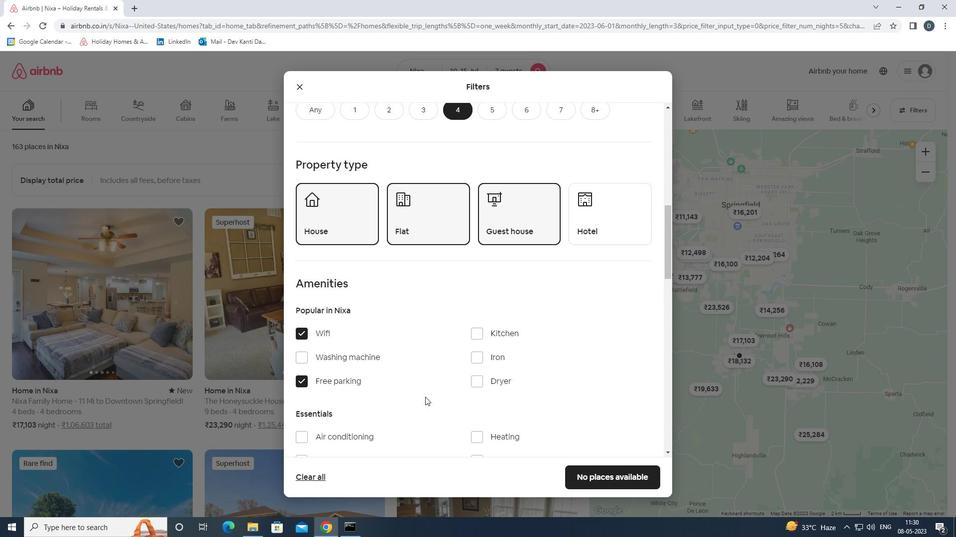 
Action: Mouse scrolled (425, 396) with delta (0, 0)
Screenshot: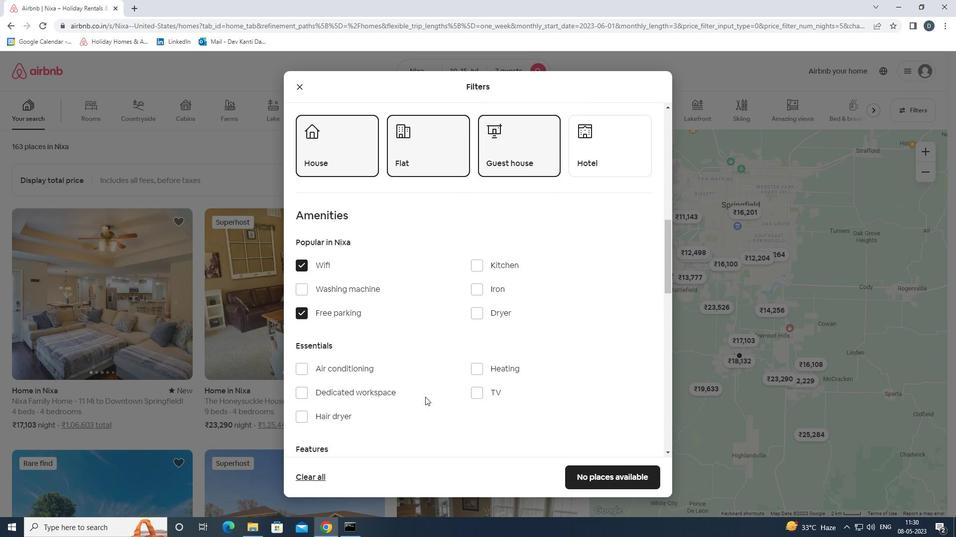 
Action: Mouse moved to (482, 322)
Screenshot: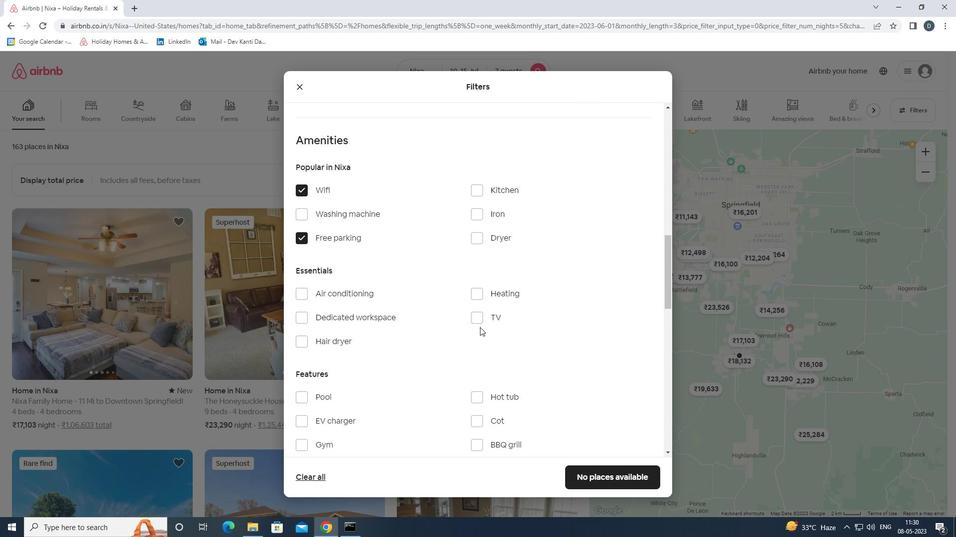 
Action: Mouse pressed left at (482, 322)
Screenshot: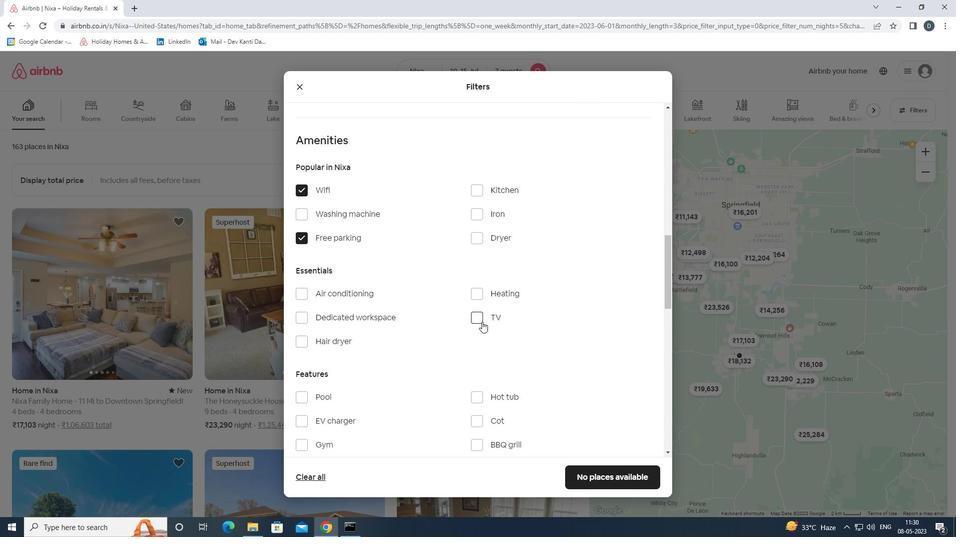 
Action: Mouse scrolled (482, 321) with delta (0, 0)
Screenshot: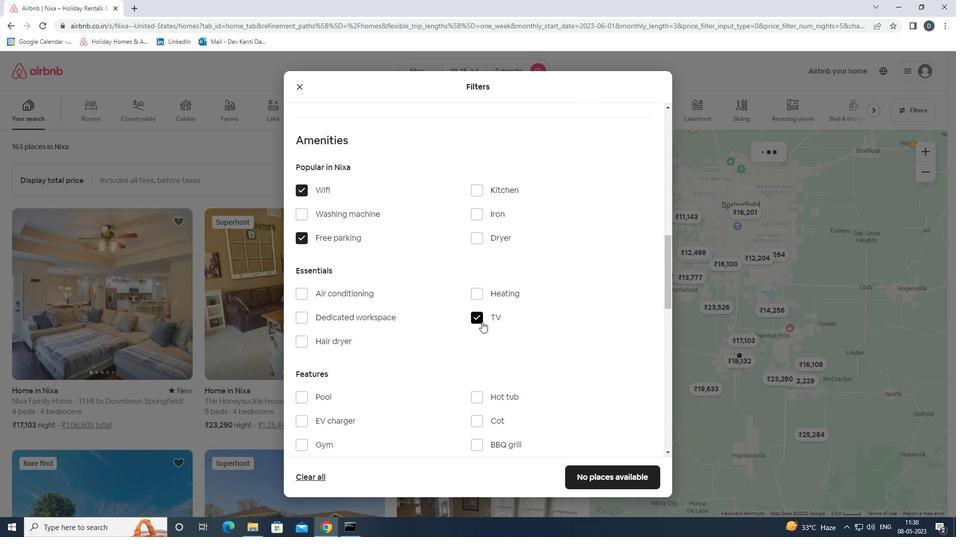 
Action: Mouse moved to (332, 394)
Screenshot: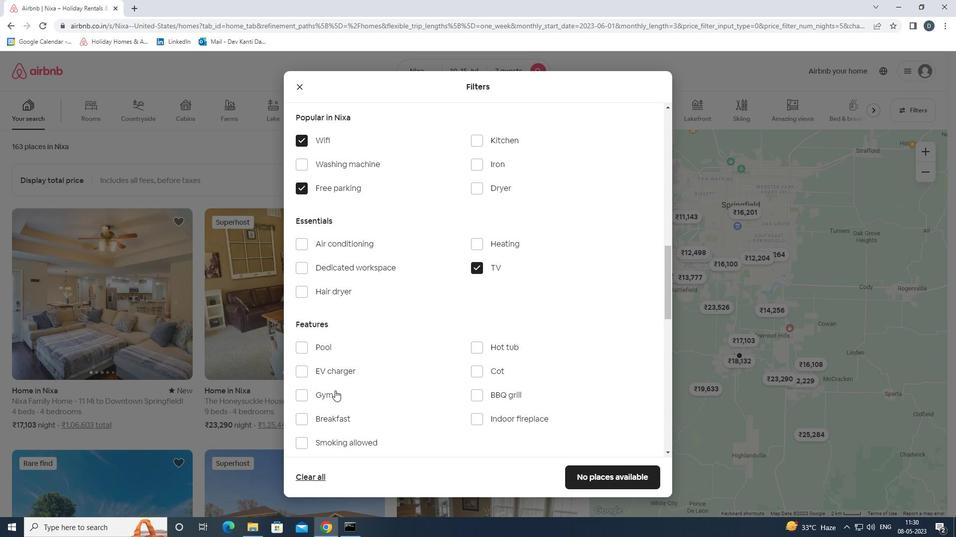 
Action: Mouse pressed left at (332, 394)
Screenshot: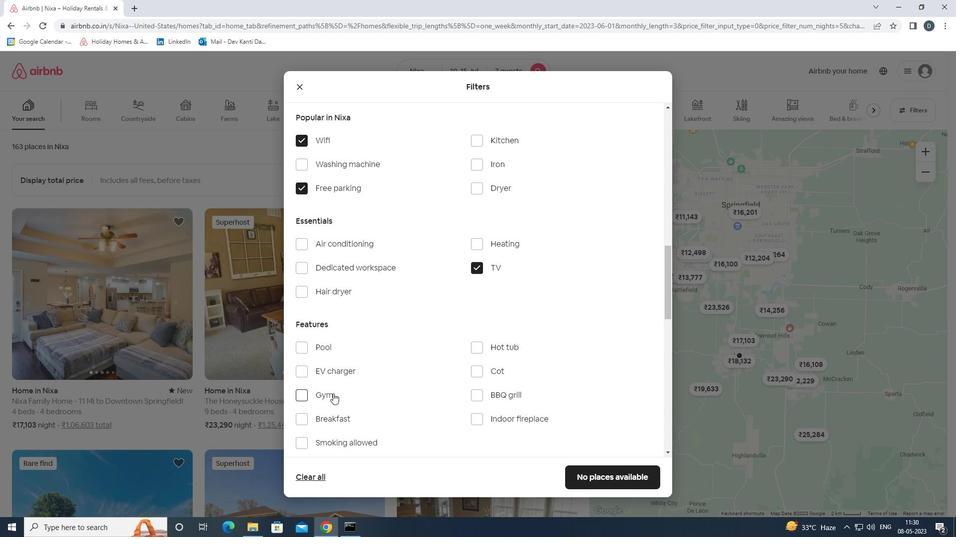 
Action: Mouse moved to (331, 415)
Screenshot: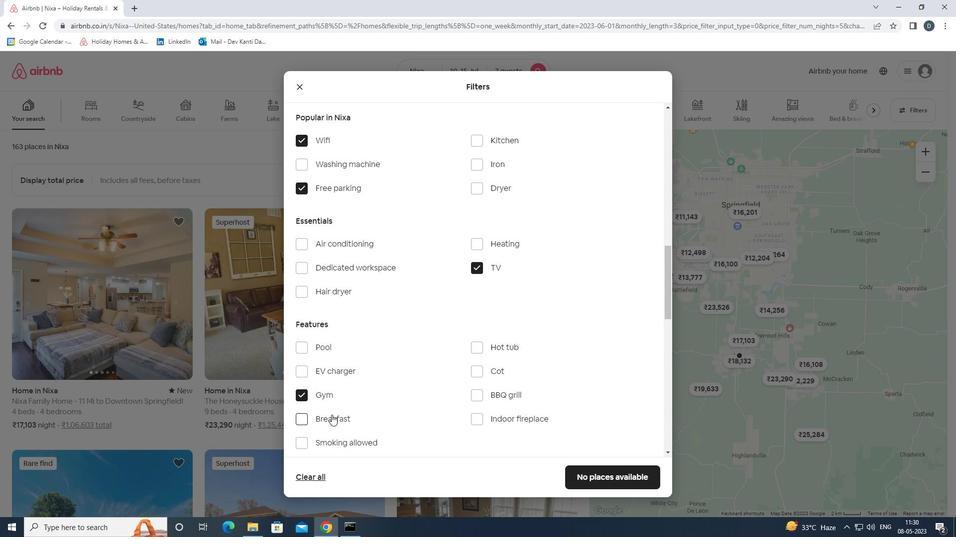
Action: Mouse pressed left at (331, 415)
Screenshot: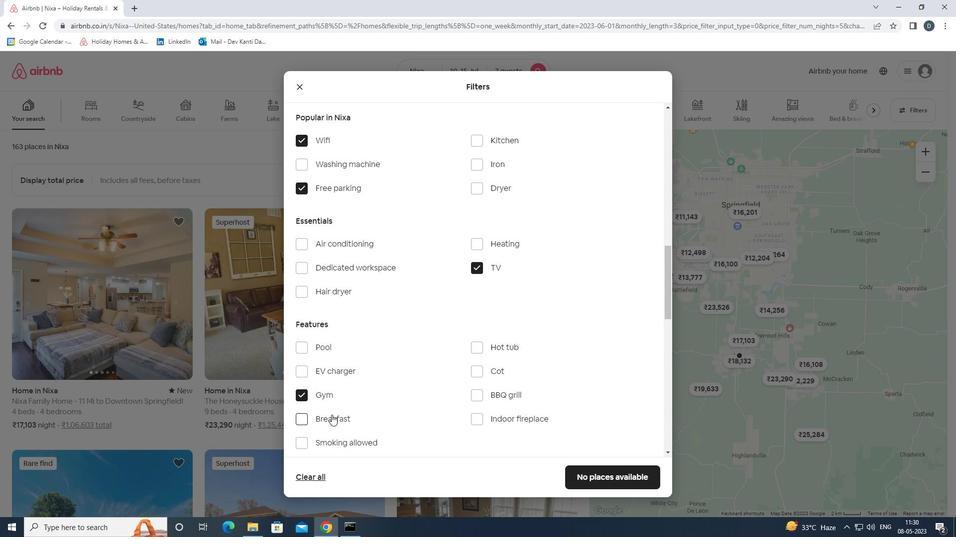 
Action: Mouse moved to (335, 414)
Screenshot: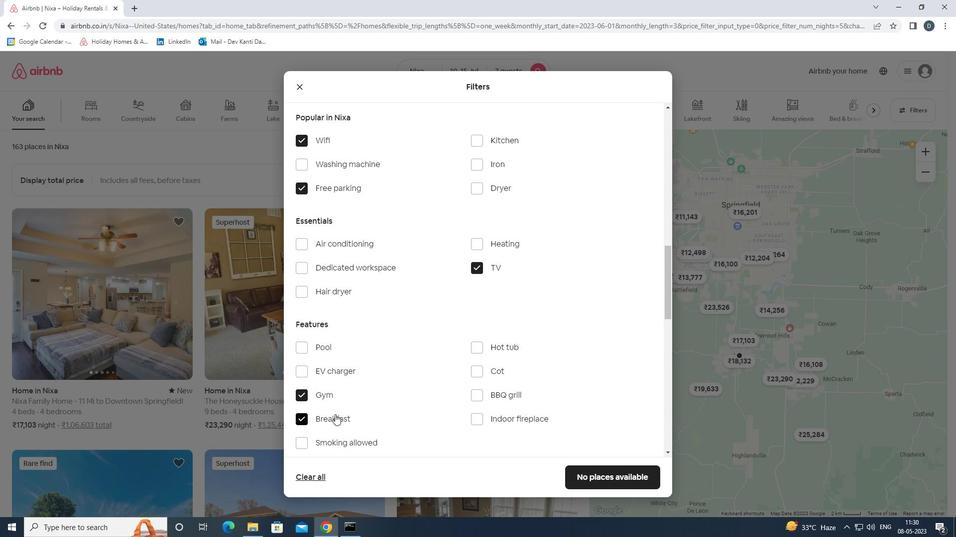 
Action: Mouse scrolled (335, 414) with delta (0, 0)
Screenshot: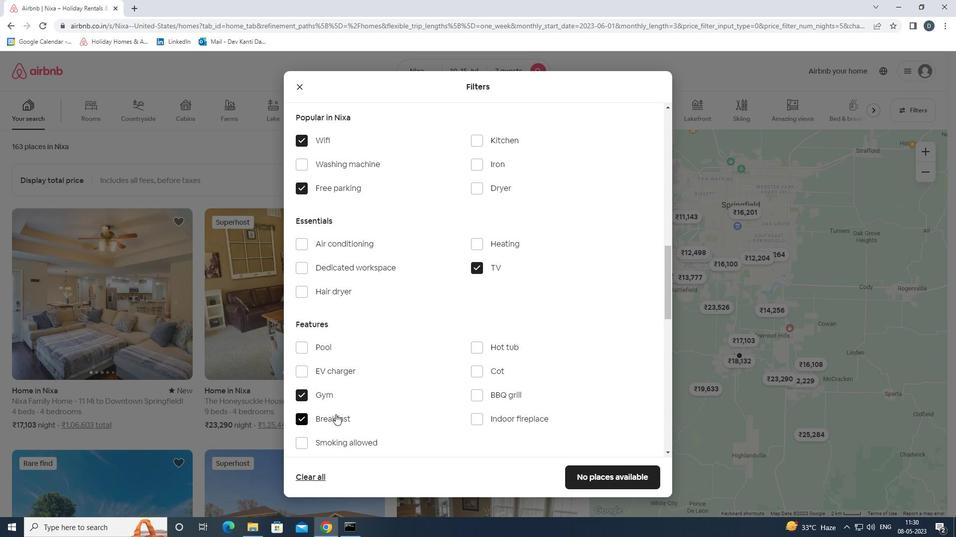 
Action: Mouse scrolled (335, 414) with delta (0, 0)
Screenshot: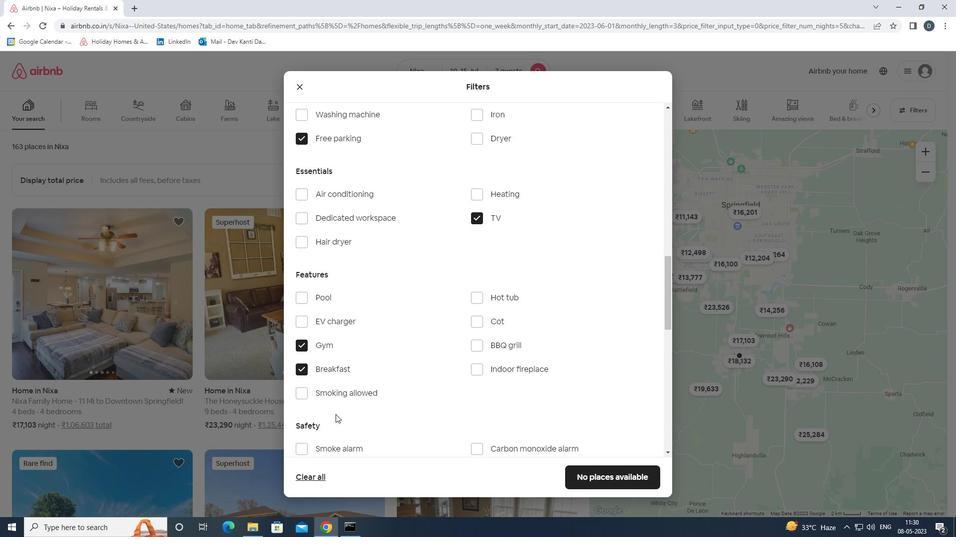 
Action: Mouse moved to (427, 395)
Screenshot: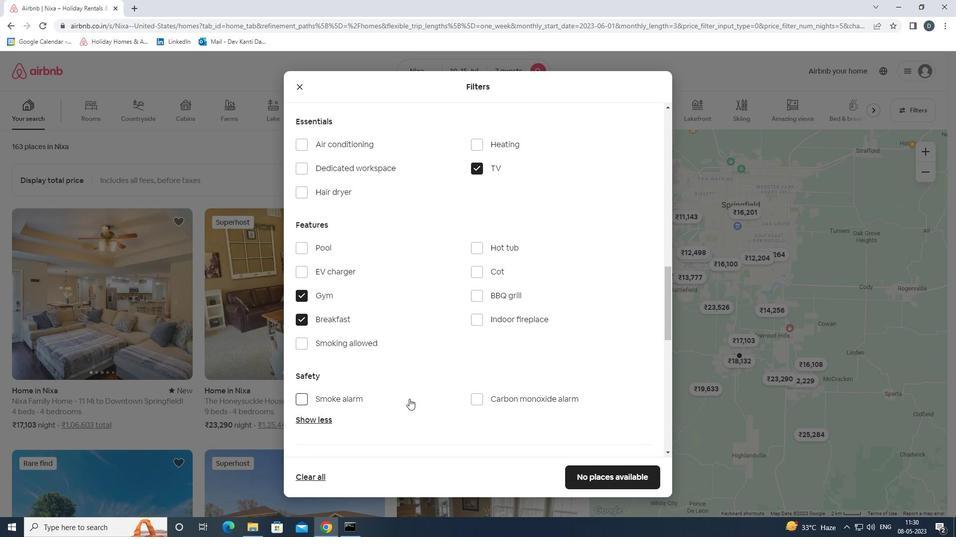 
Action: Mouse scrolled (427, 394) with delta (0, 0)
Screenshot: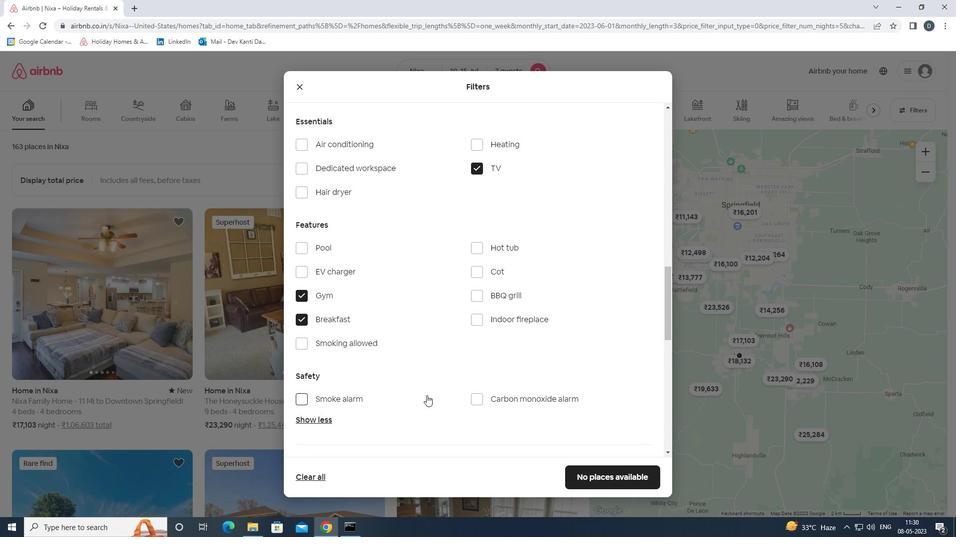 
Action: Mouse moved to (429, 395)
Screenshot: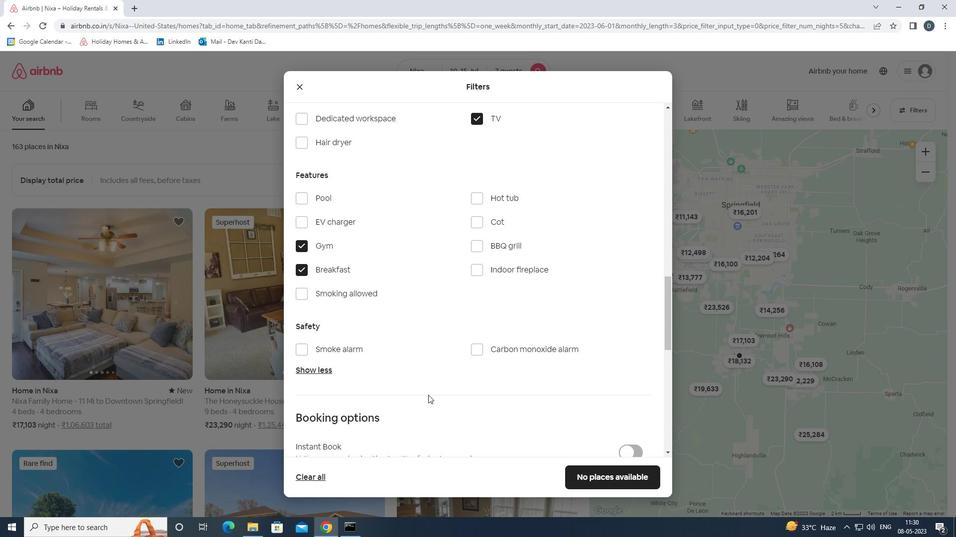 
Action: Mouse scrolled (429, 394) with delta (0, 0)
Screenshot: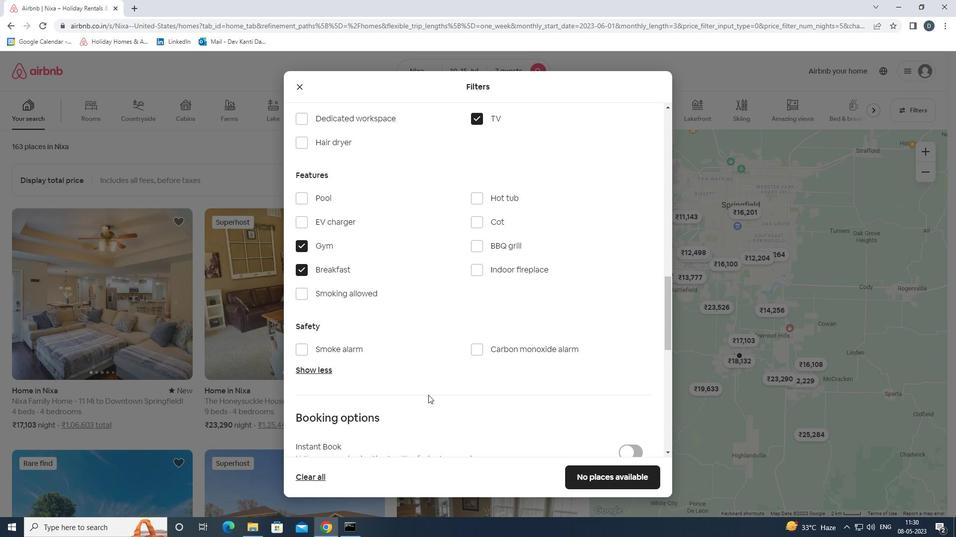 
Action: Mouse moved to (454, 395)
Screenshot: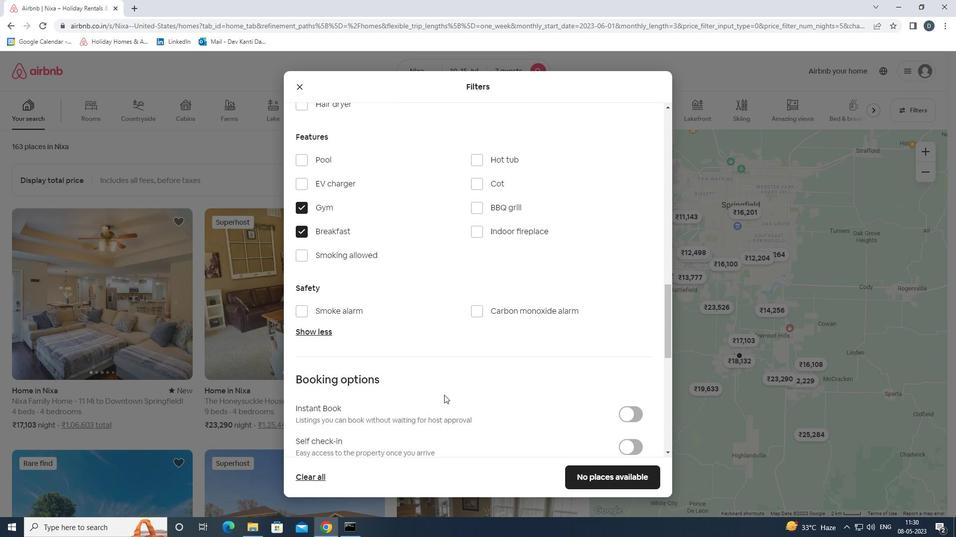 
Action: Mouse scrolled (454, 394) with delta (0, 0)
Screenshot: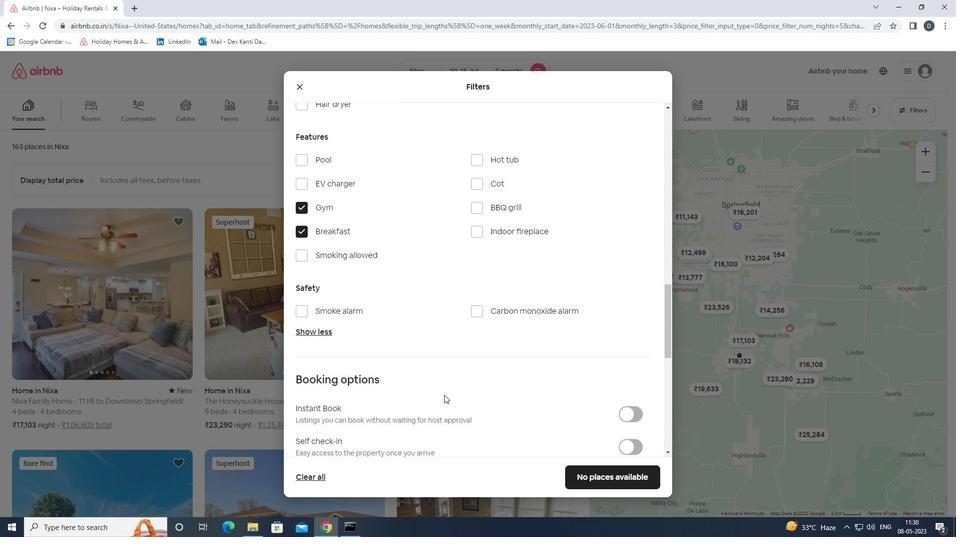 
Action: Mouse scrolled (454, 394) with delta (0, 0)
Screenshot: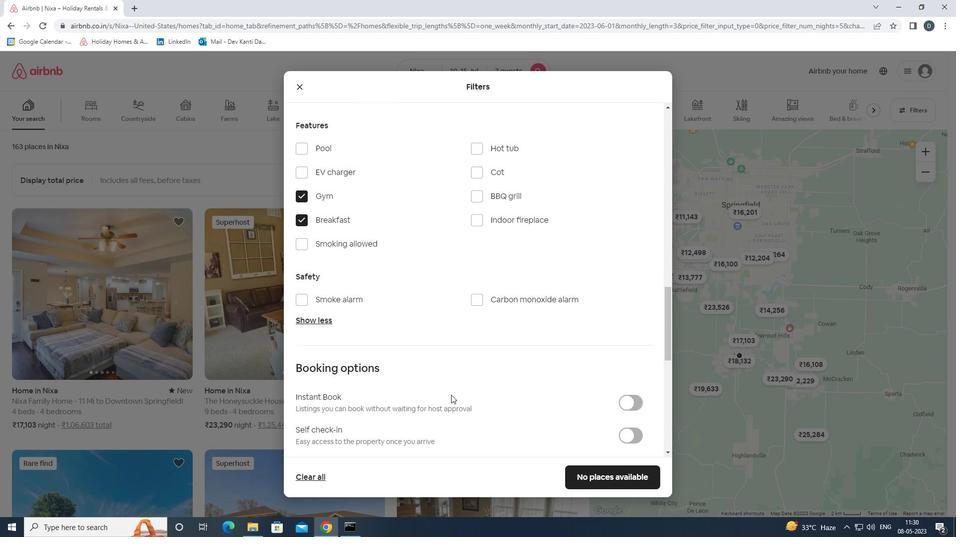
Action: Mouse moved to (631, 335)
Screenshot: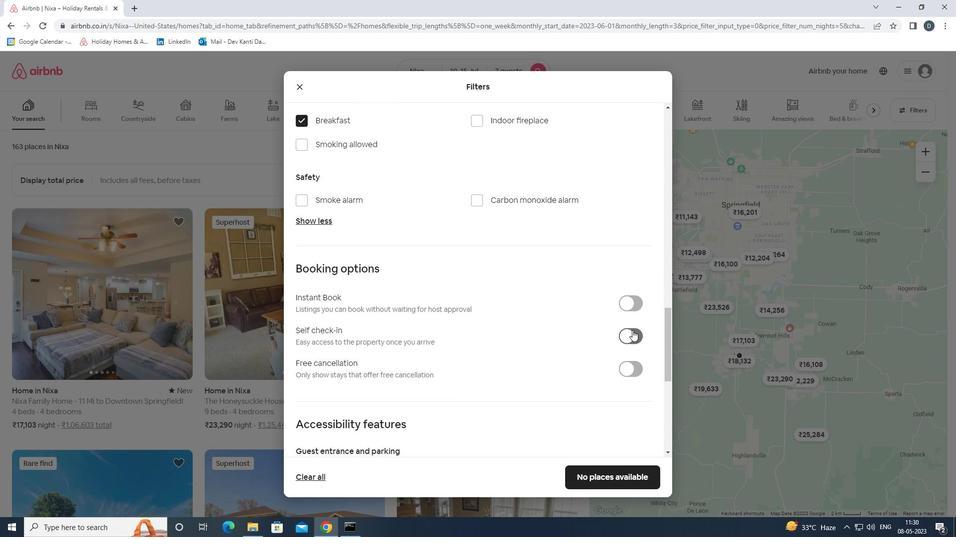 
Action: Mouse pressed left at (631, 335)
Screenshot: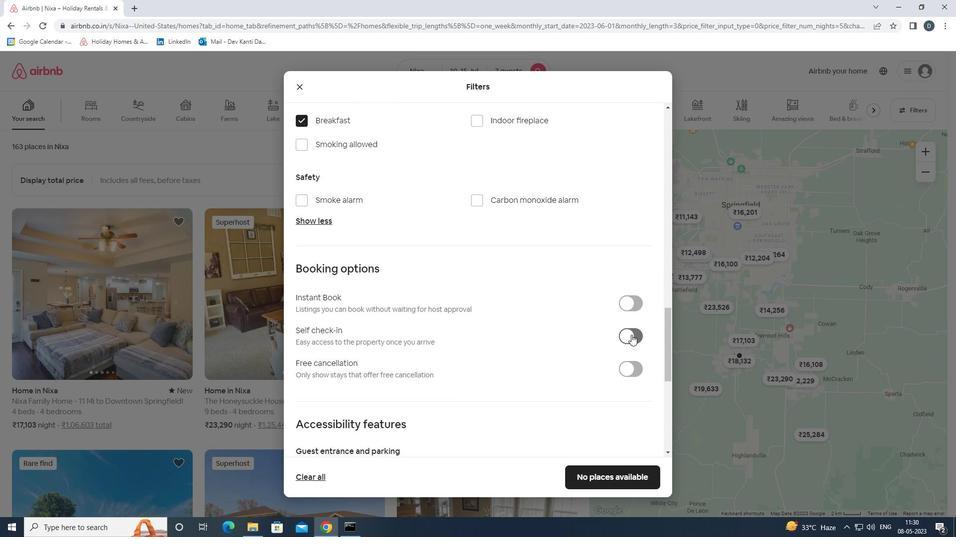 
Action: Mouse moved to (623, 329)
Screenshot: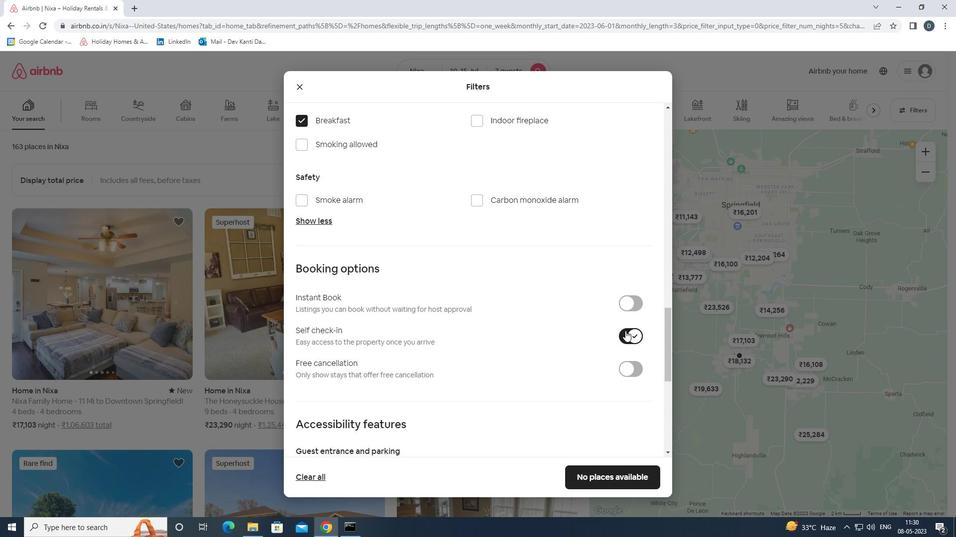 
Action: Mouse scrolled (623, 328) with delta (0, 0)
Screenshot: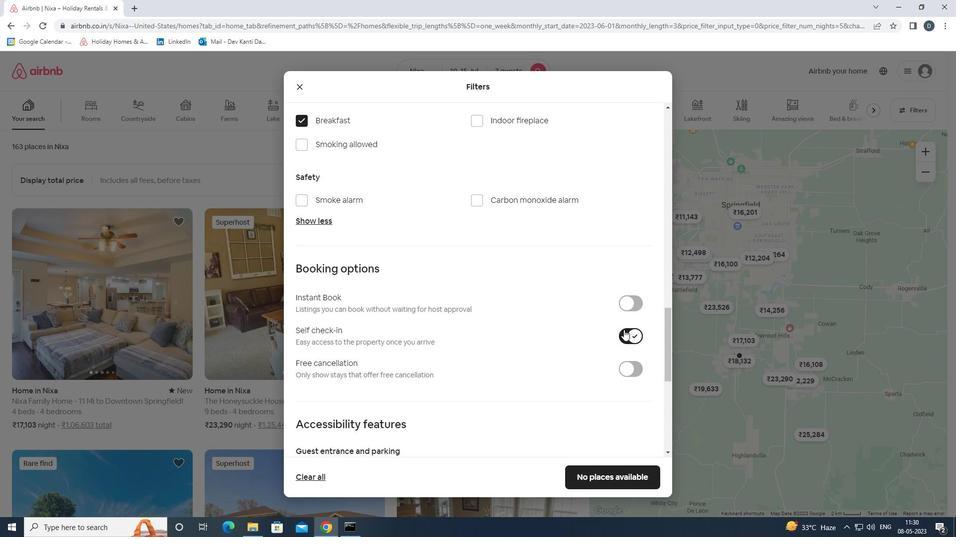 
Action: Mouse scrolled (623, 328) with delta (0, 0)
Screenshot: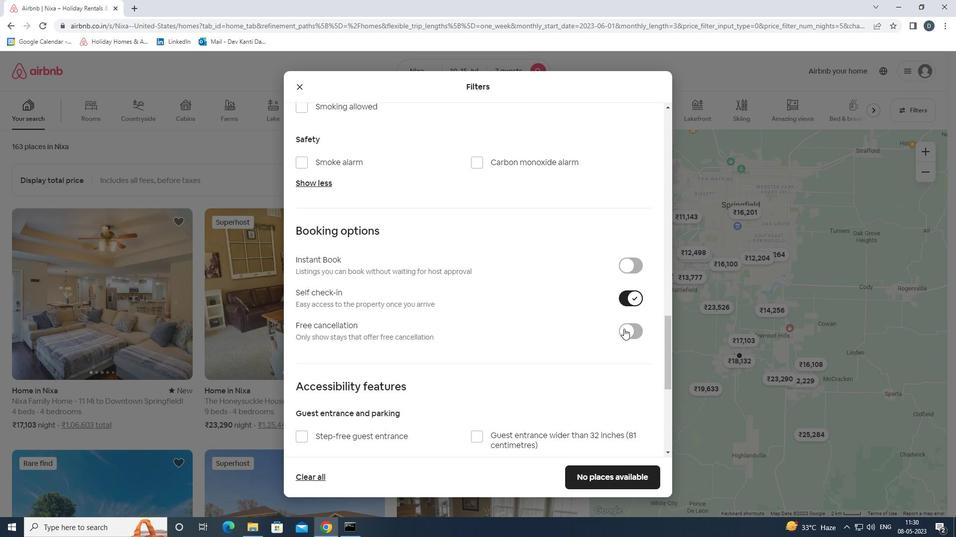 
Action: Mouse scrolled (623, 328) with delta (0, 0)
Screenshot: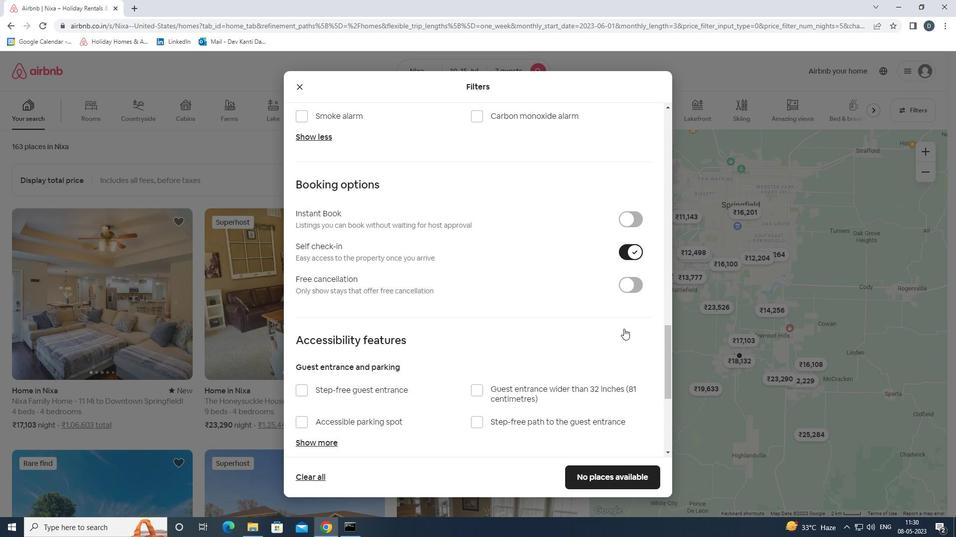 
Action: Mouse scrolled (623, 328) with delta (0, 0)
Screenshot: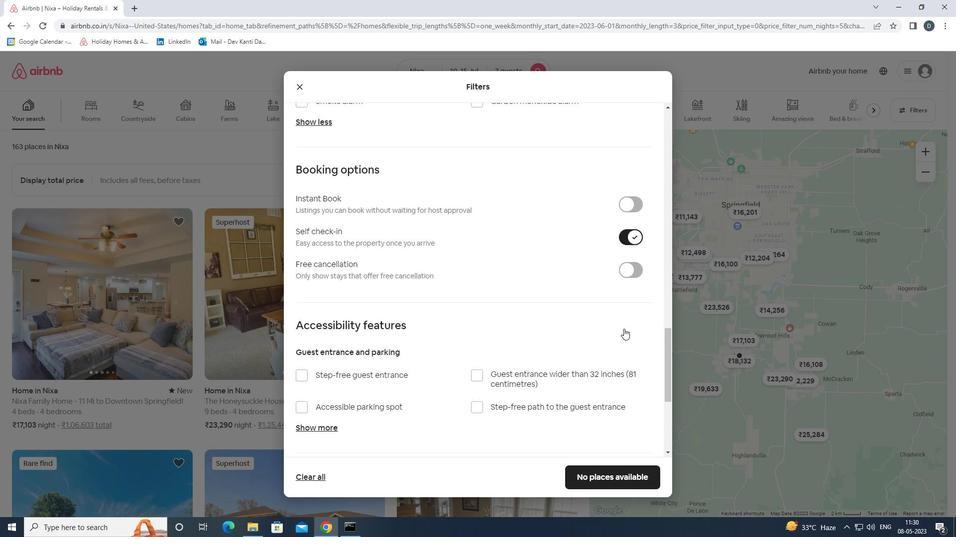 
Action: Mouse moved to (621, 329)
Screenshot: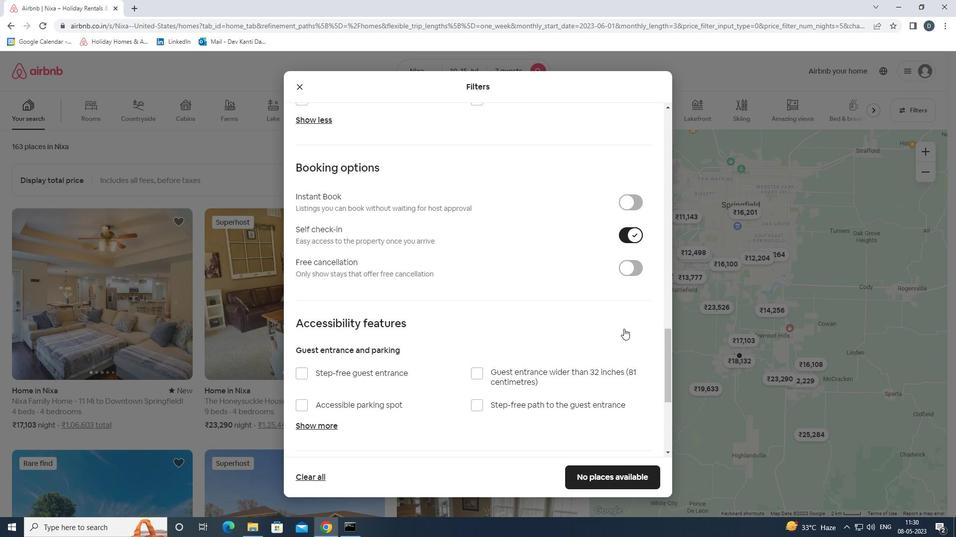 
Action: Mouse scrolled (621, 328) with delta (0, 0)
Screenshot: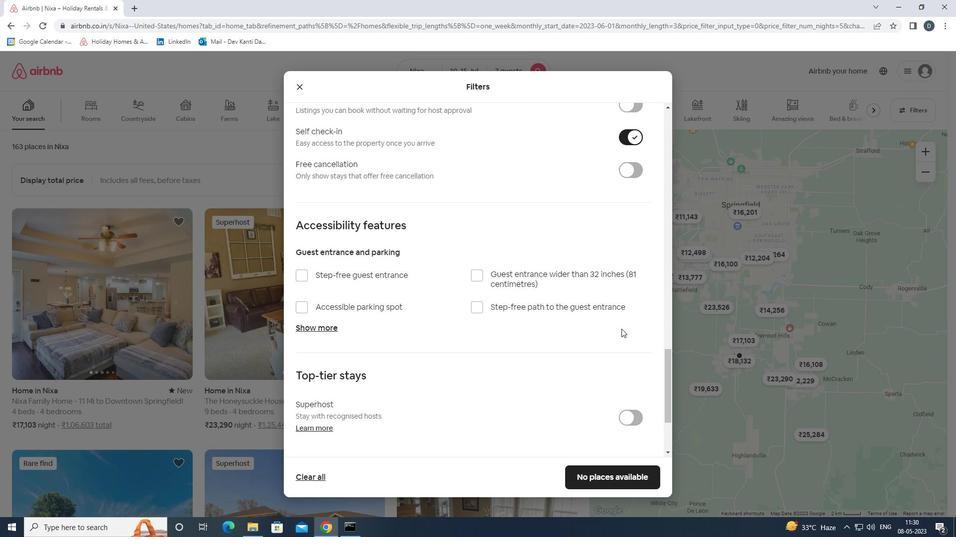 
Action: Mouse scrolled (621, 328) with delta (0, 0)
Screenshot: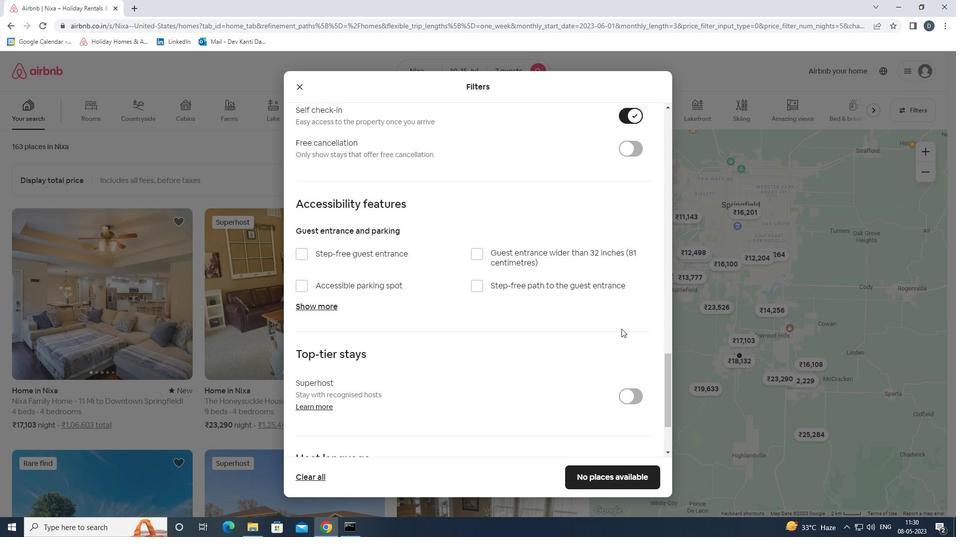 
Action: Mouse moved to (620, 329)
Screenshot: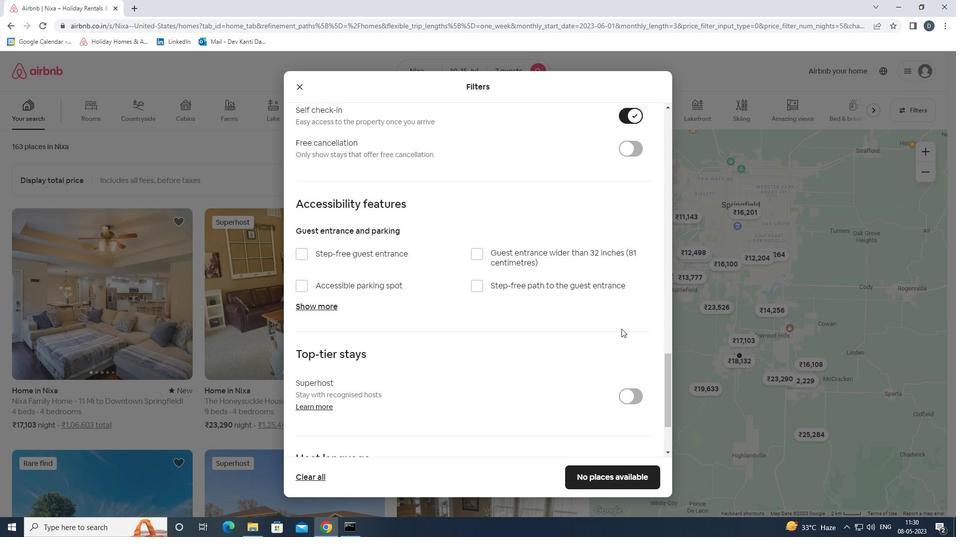 
Action: Mouse scrolled (620, 328) with delta (0, 0)
Screenshot: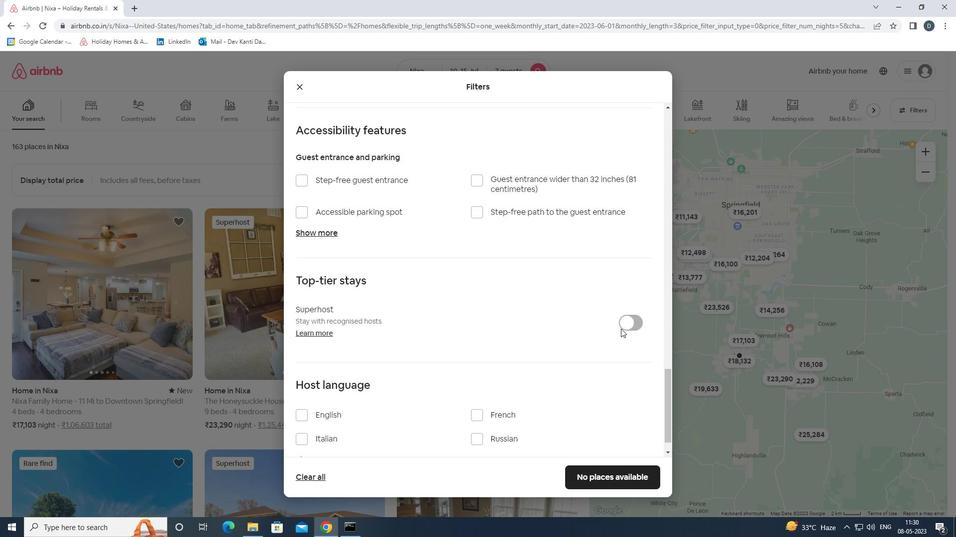 
Action: Mouse moved to (322, 384)
Screenshot: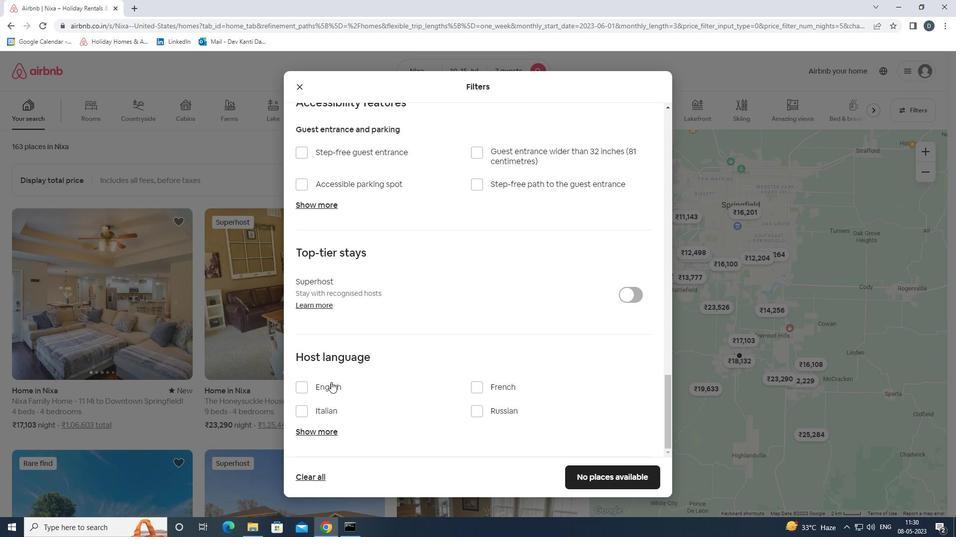 
Action: Mouse pressed left at (322, 384)
Screenshot: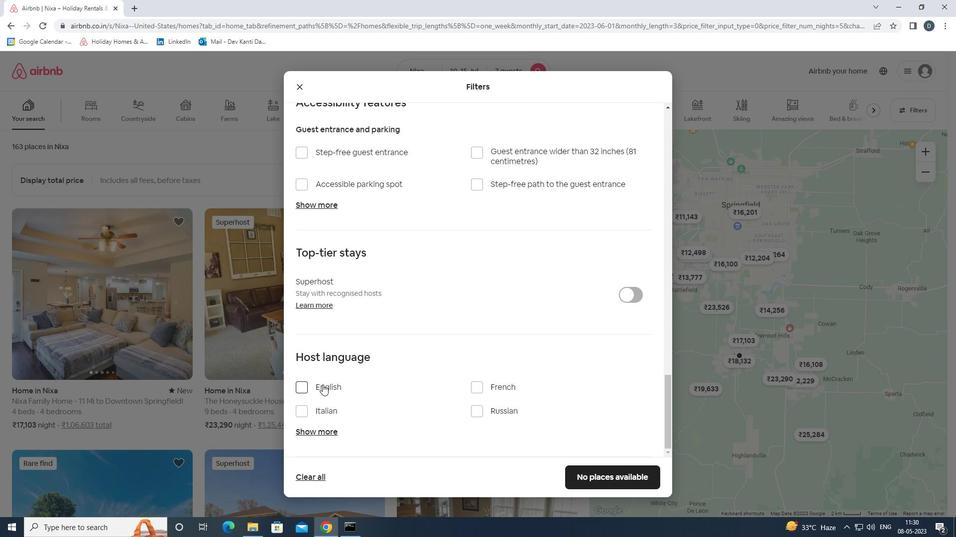 
Action: Mouse moved to (584, 471)
Screenshot: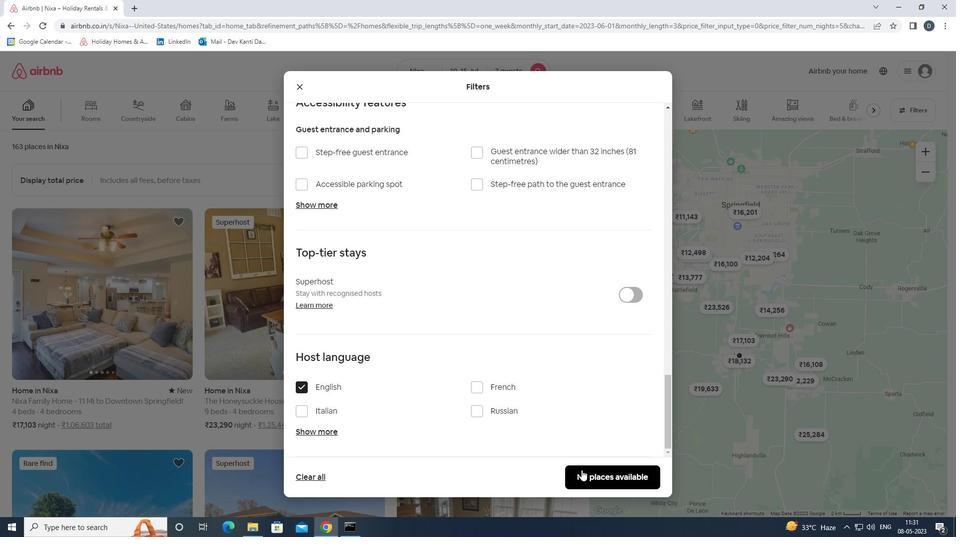 
Action: Mouse pressed left at (584, 471)
Screenshot: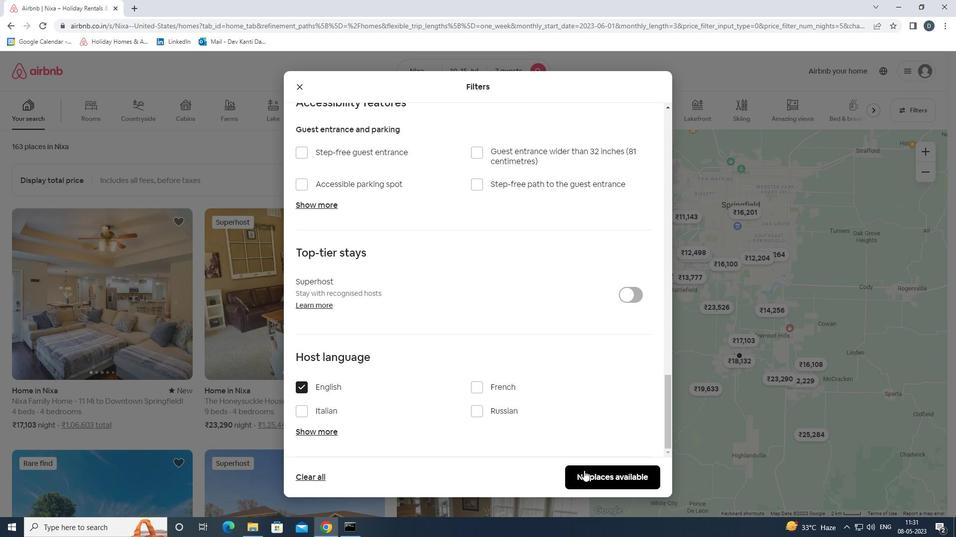 
Action: Mouse moved to (589, 475)
Screenshot: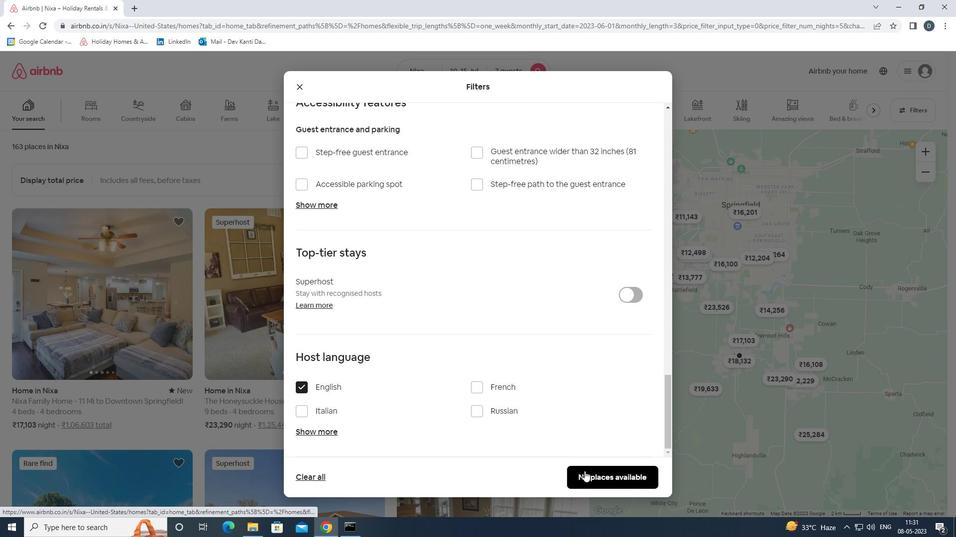 
